 Task: Explore Airbnb accommodation in Karakulâ, Uzbekistan from 3rd November, 2023 to 9th November, 2023 for 2 adults.1  bedroom having 1 bed and 1 bathroom. Property type can be hotel. Look for 3 properties as per requirement.
Action: Mouse pressed left at (435, 98)
Screenshot: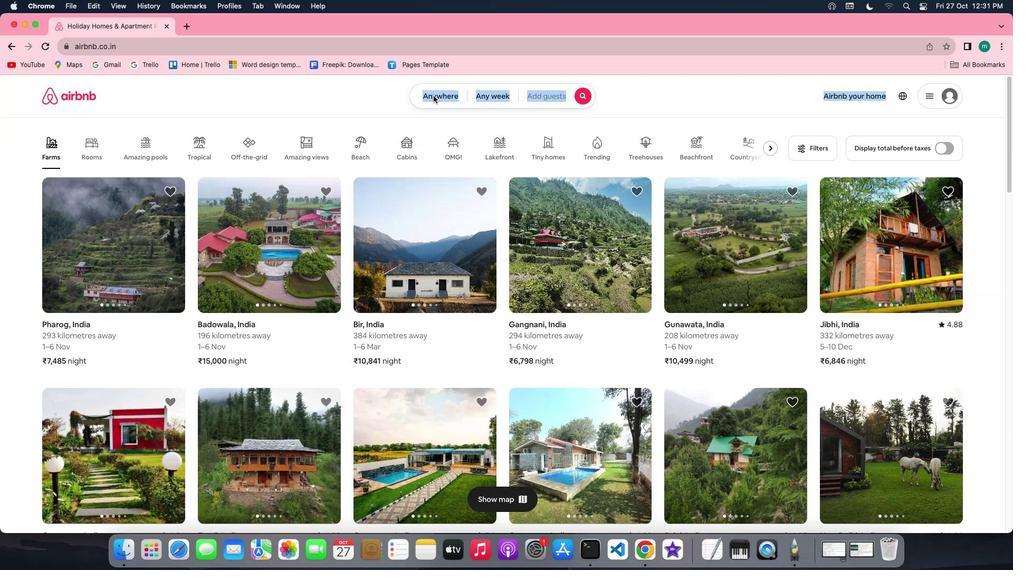 
Action: Mouse pressed left at (435, 98)
Screenshot: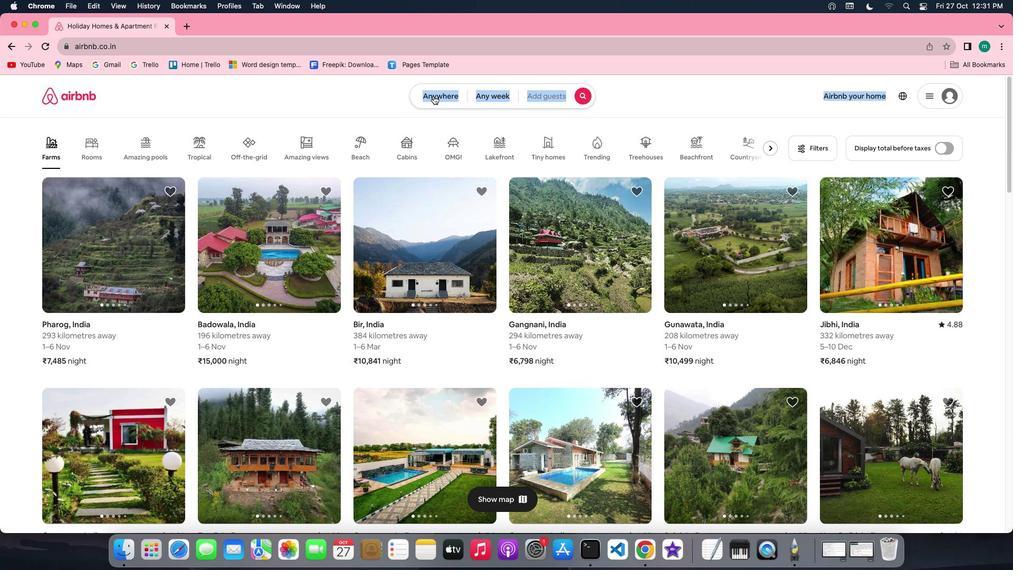 
Action: Mouse moved to (381, 134)
Screenshot: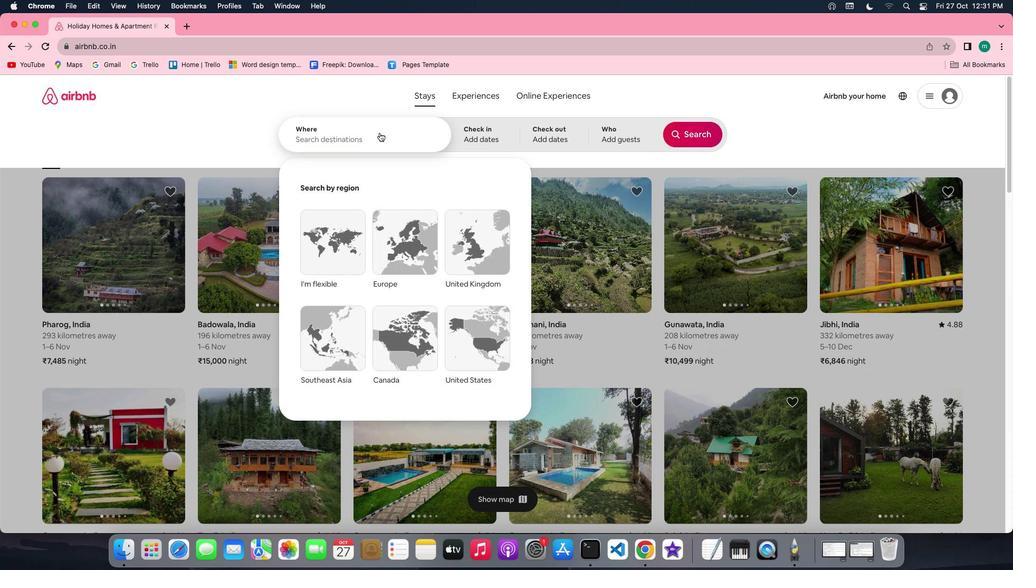 
Action: Key pressed Key.shift'J'Key.backspaceKey.shift'K''a''r''a''k''u''l'','Key.spaceKey.shift'U''z''b''e''k''i''s''t''a''n'
Screenshot: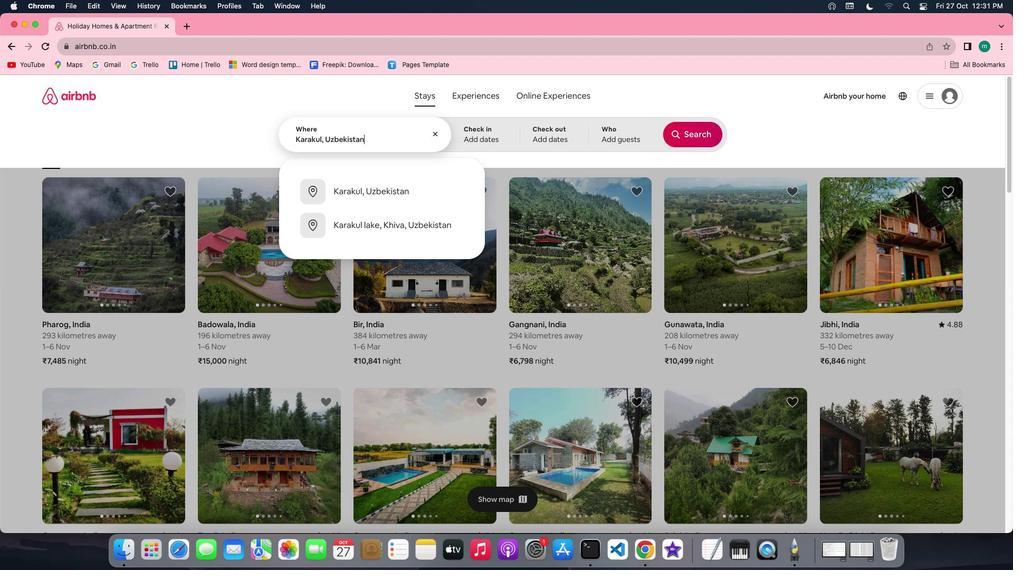 
Action: Mouse moved to (485, 132)
Screenshot: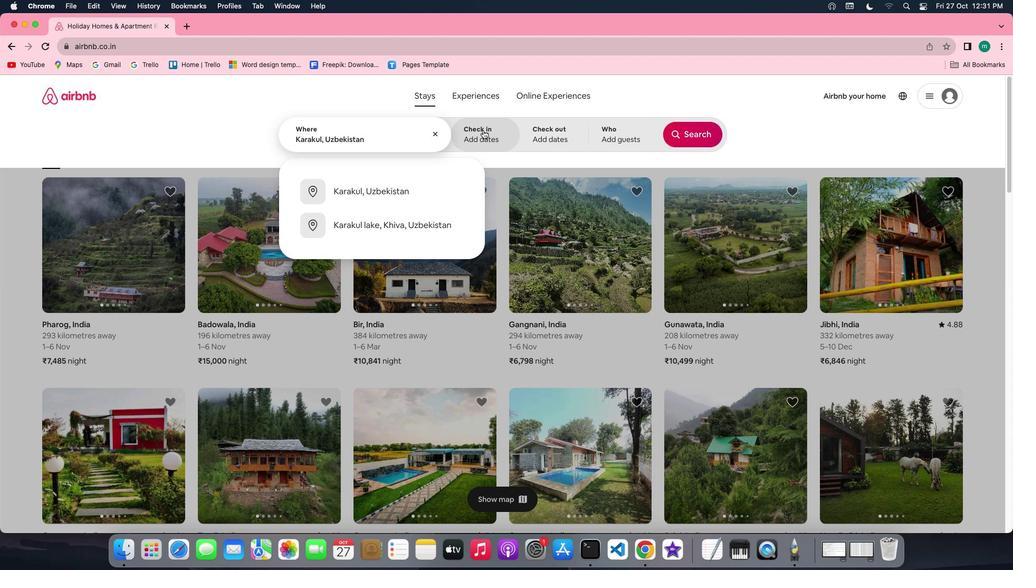 
Action: Mouse pressed left at (485, 132)
Screenshot: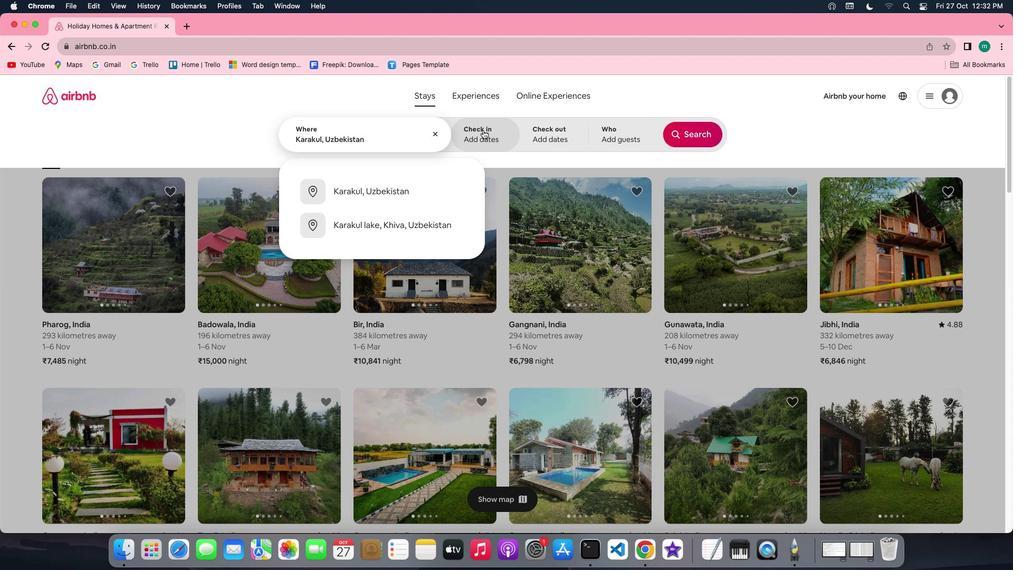
Action: Mouse moved to (655, 265)
Screenshot: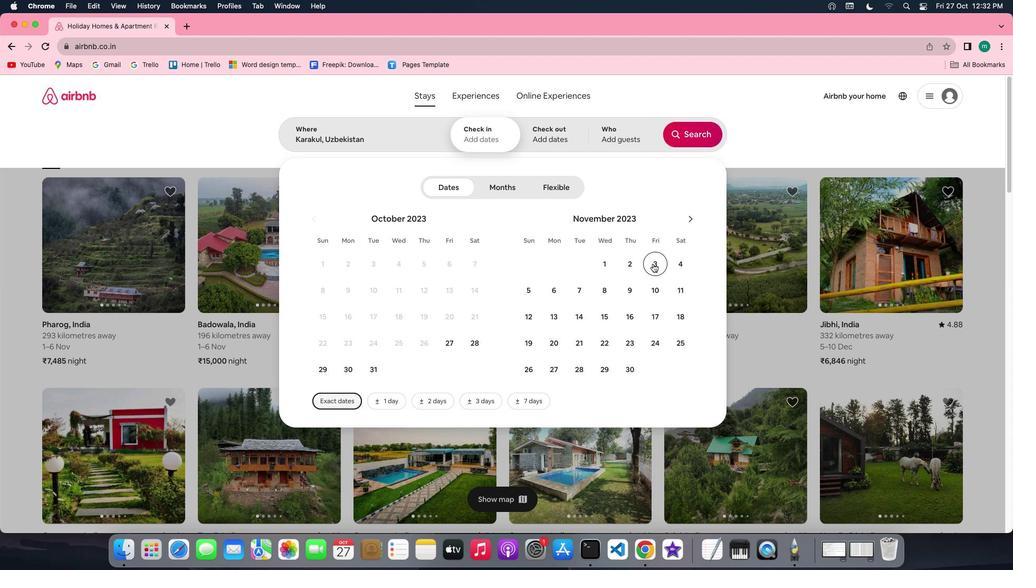 
Action: Mouse pressed left at (655, 265)
Screenshot: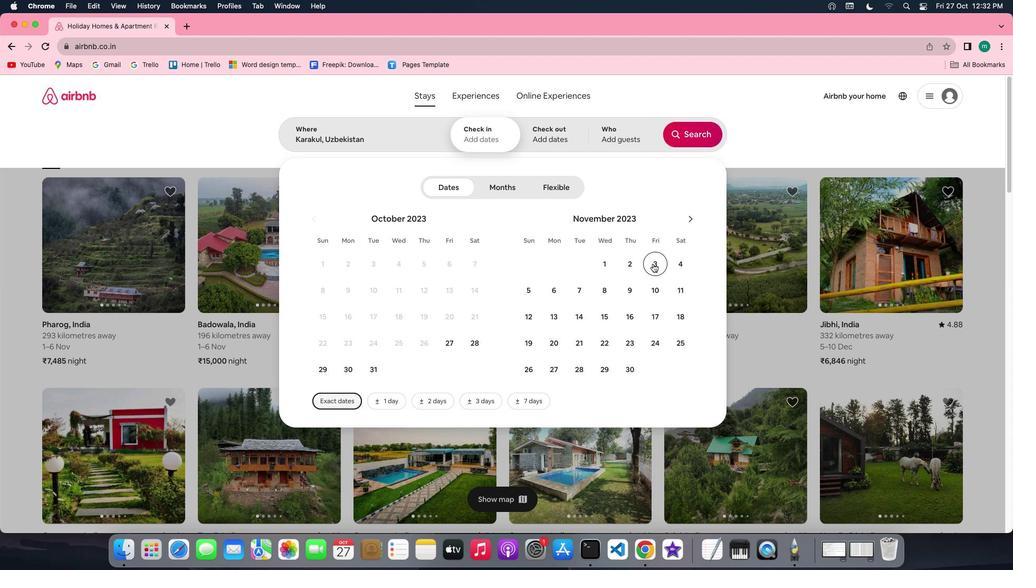 
Action: Mouse moved to (640, 294)
Screenshot: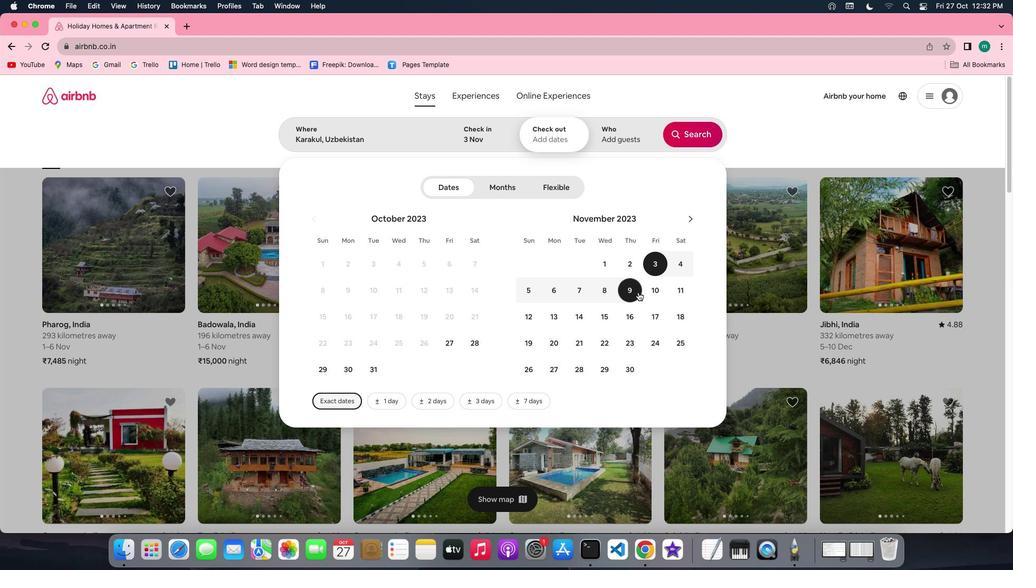 
Action: Mouse pressed left at (640, 294)
Screenshot: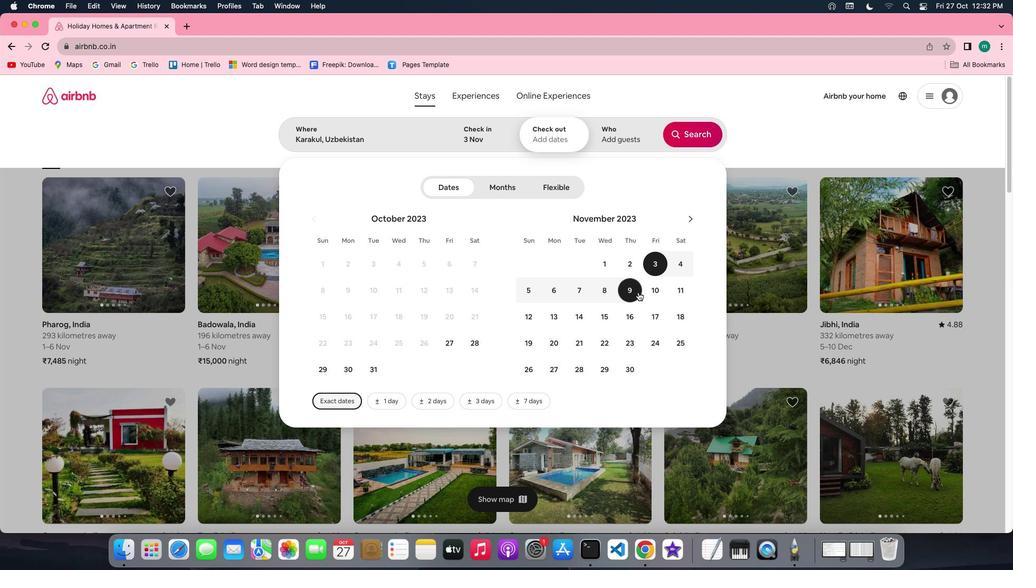 
Action: Mouse moved to (639, 143)
Screenshot: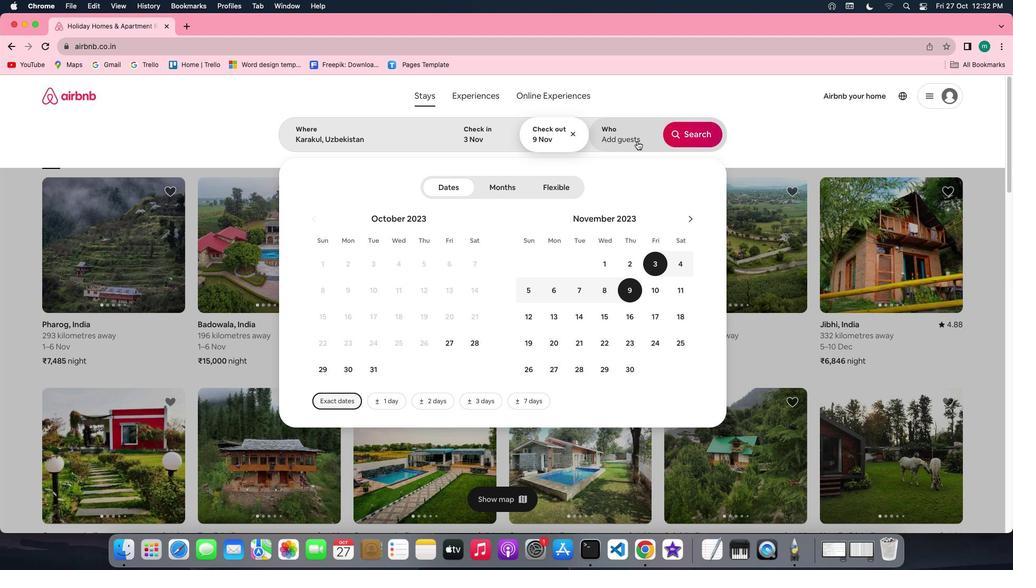 
Action: Mouse pressed left at (639, 143)
Screenshot: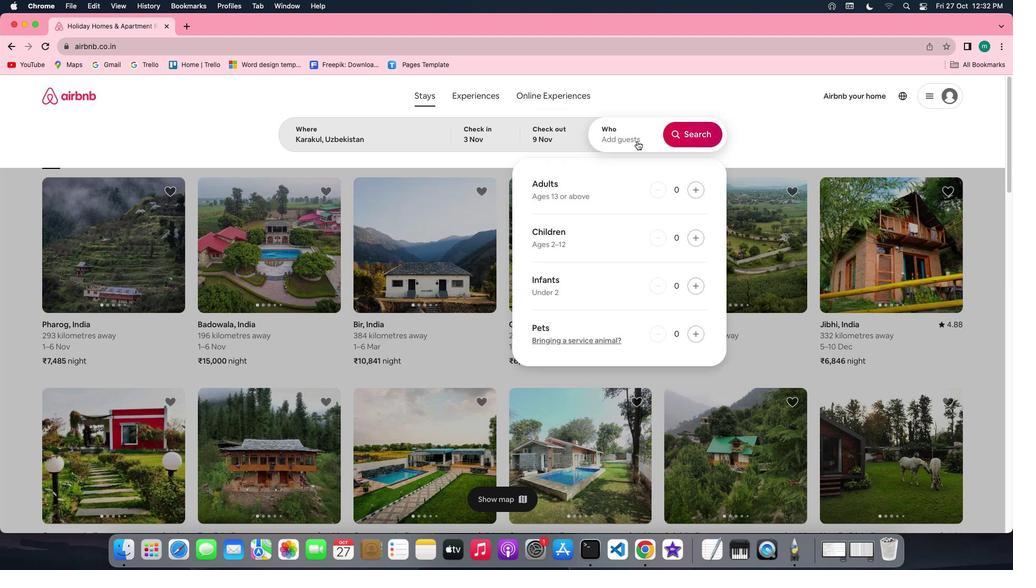 
Action: Mouse moved to (701, 196)
Screenshot: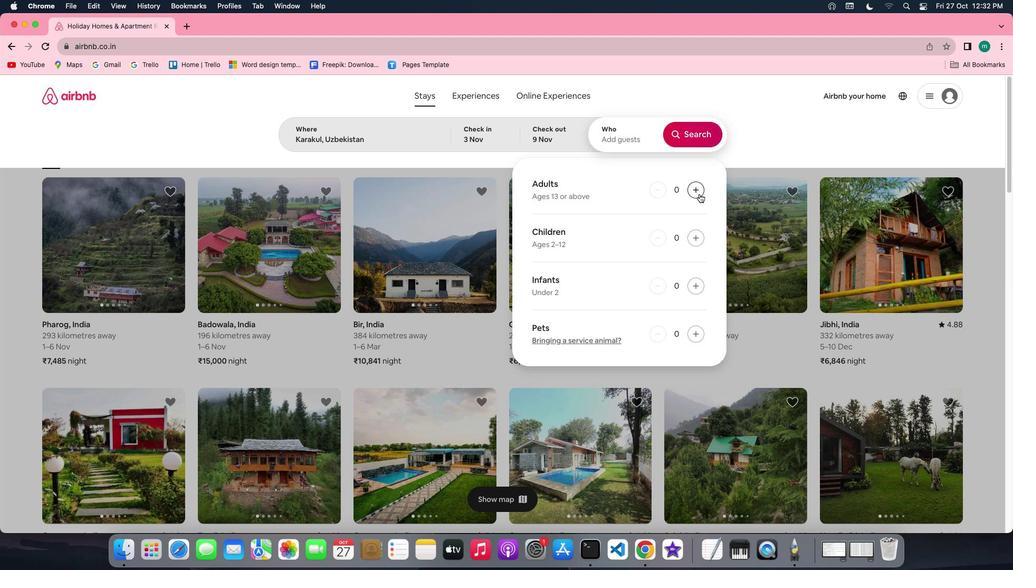 
Action: Mouse pressed left at (701, 196)
Screenshot: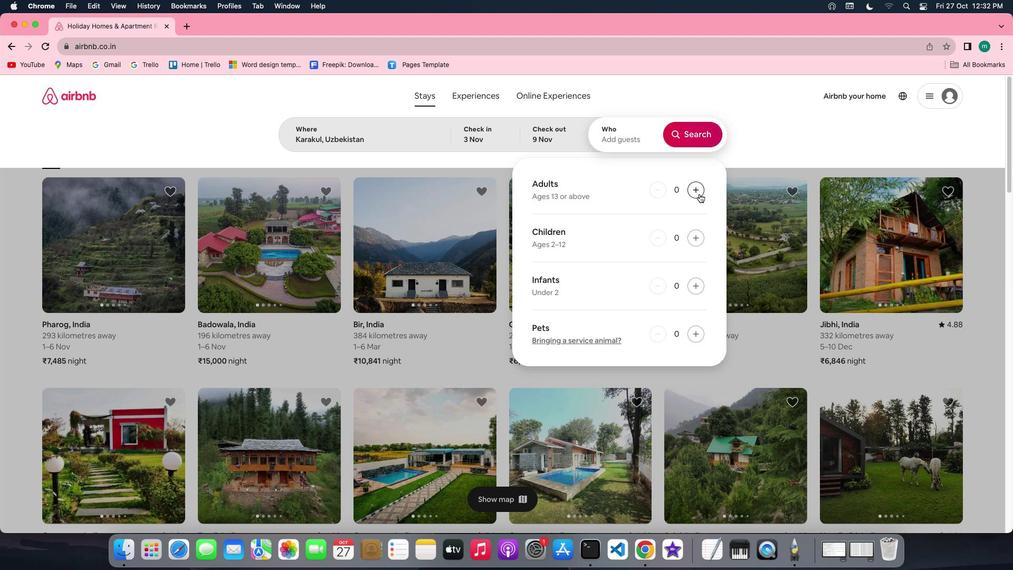 
Action: Mouse pressed left at (701, 196)
Screenshot: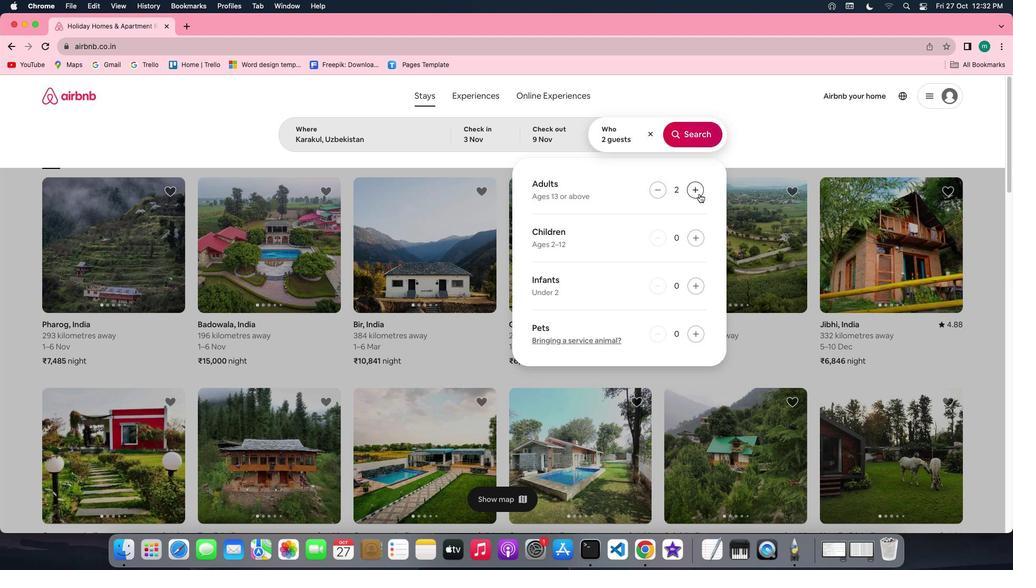 
Action: Mouse moved to (704, 127)
Screenshot: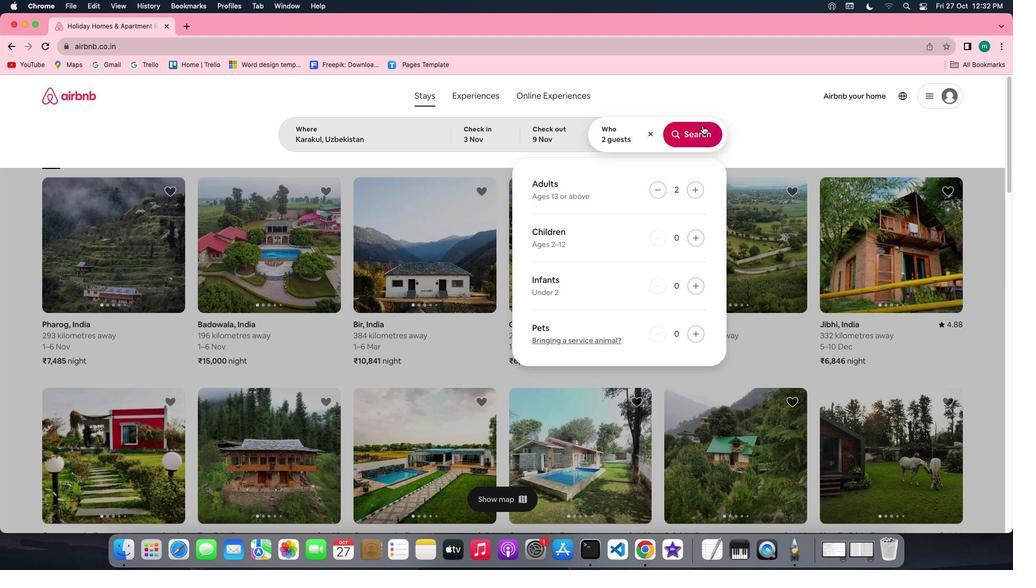 
Action: Mouse pressed left at (704, 127)
Screenshot: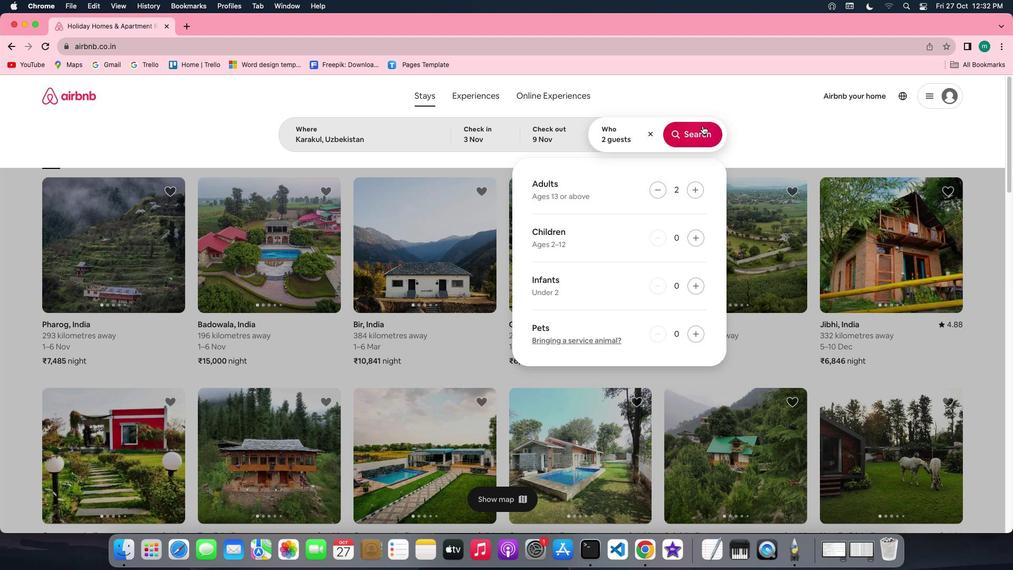 
Action: Mouse moved to (847, 134)
Screenshot: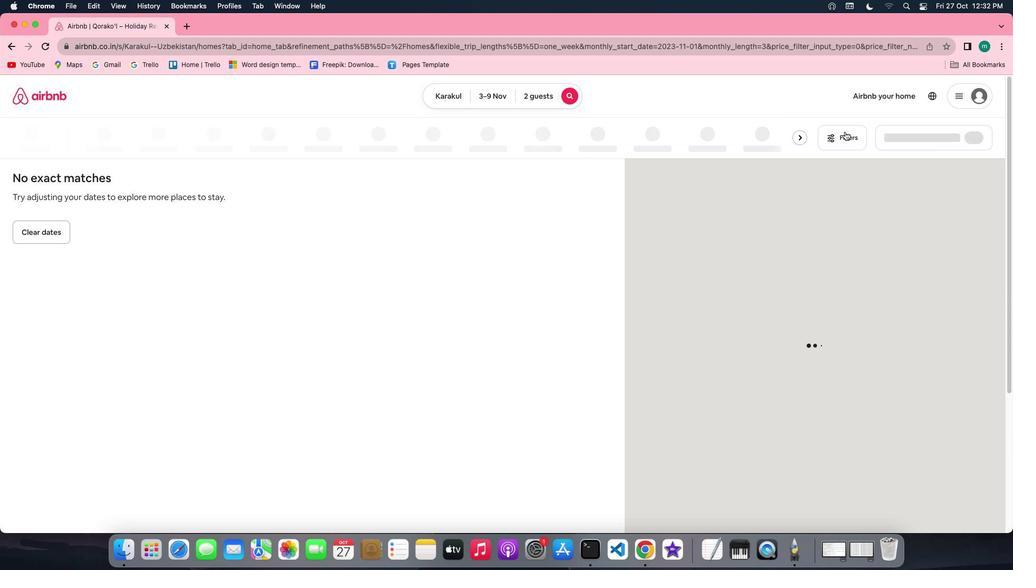 
Action: Mouse pressed left at (847, 134)
Screenshot: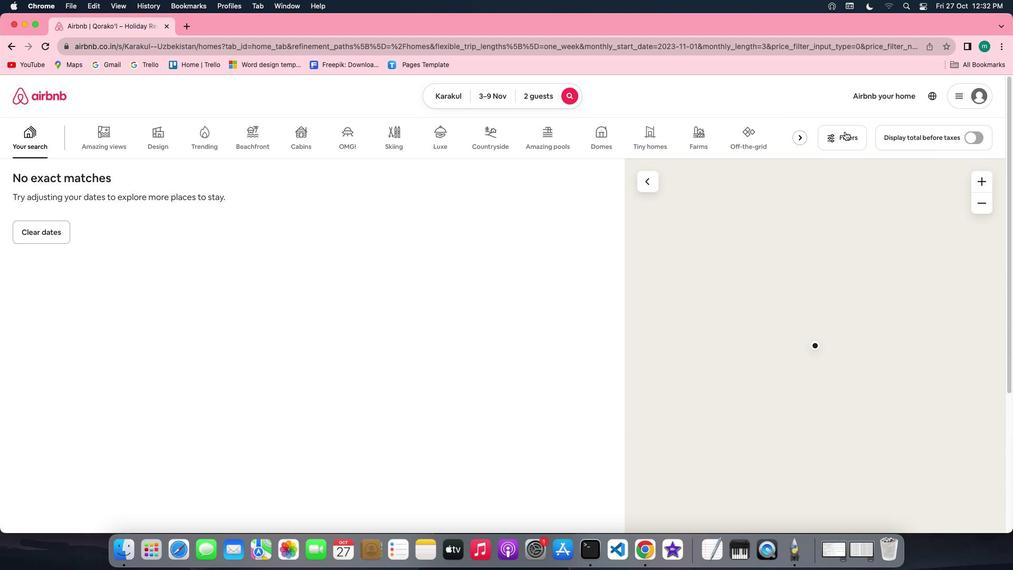 
Action: Mouse moved to (578, 300)
Screenshot: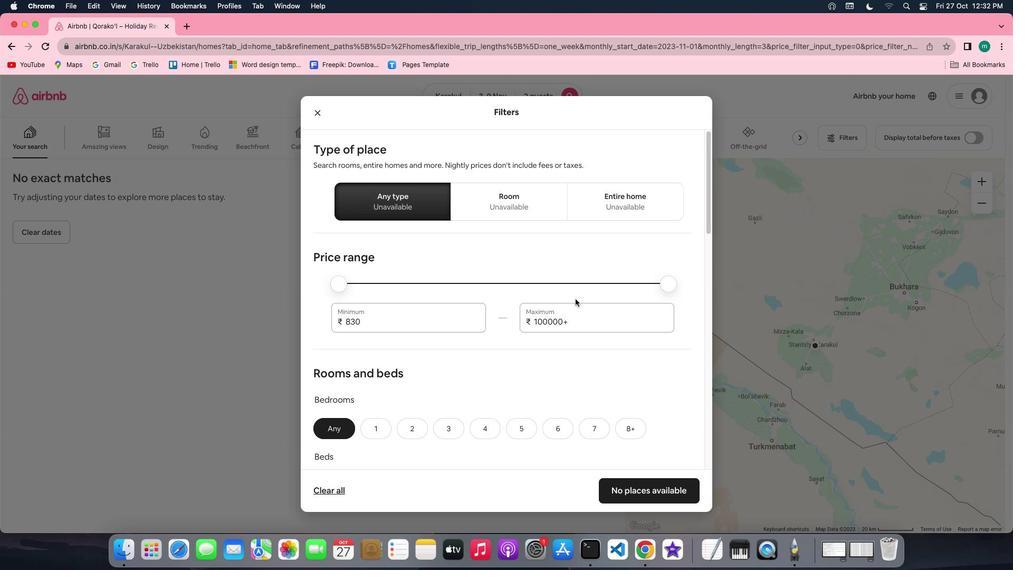 
Action: Mouse scrolled (578, 300) with delta (2, 1)
Screenshot: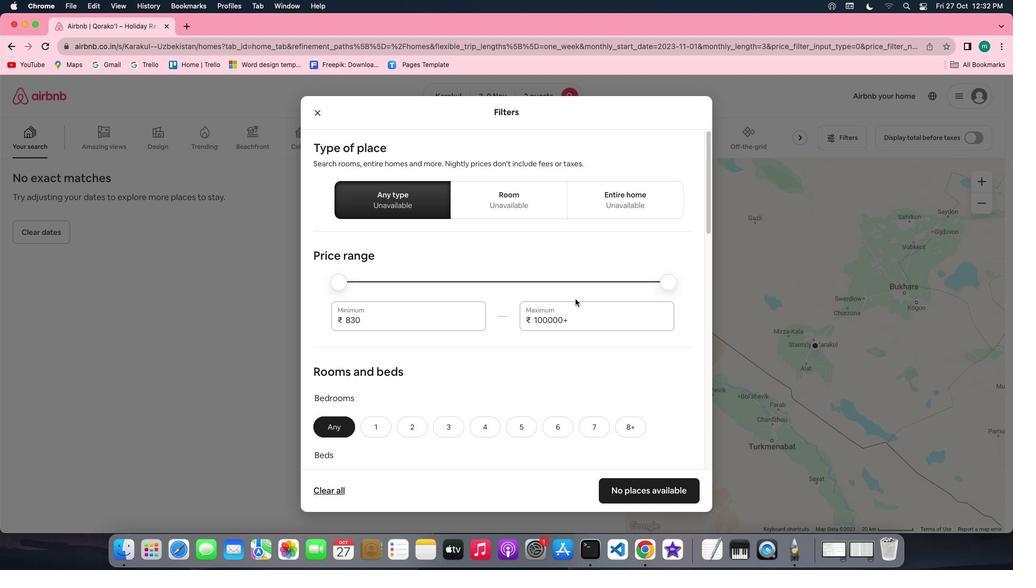 
Action: Mouse scrolled (578, 300) with delta (2, 1)
Screenshot: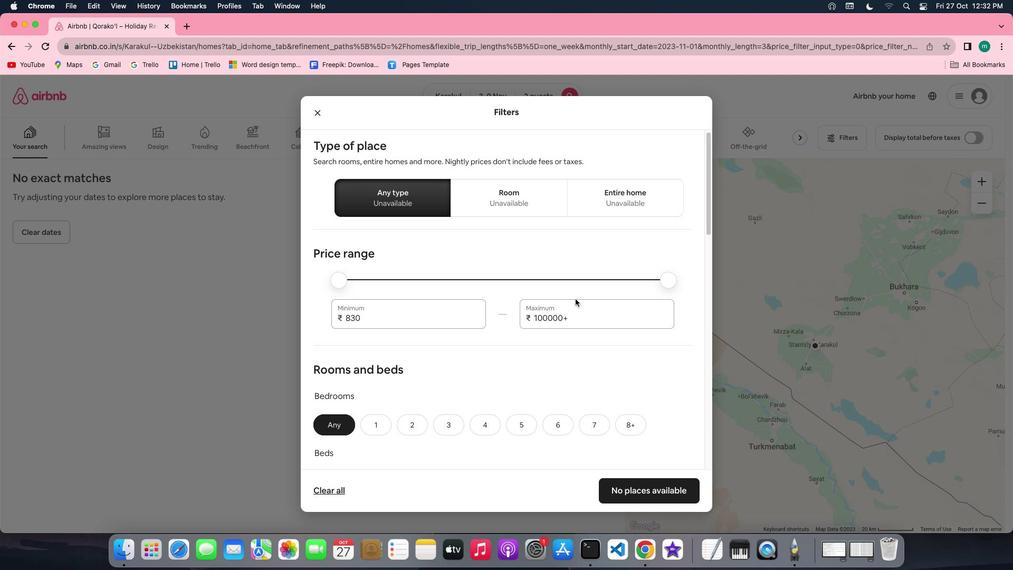 
Action: Mouse scrolled (578, 300) with delta (2, 1)
Screenshot: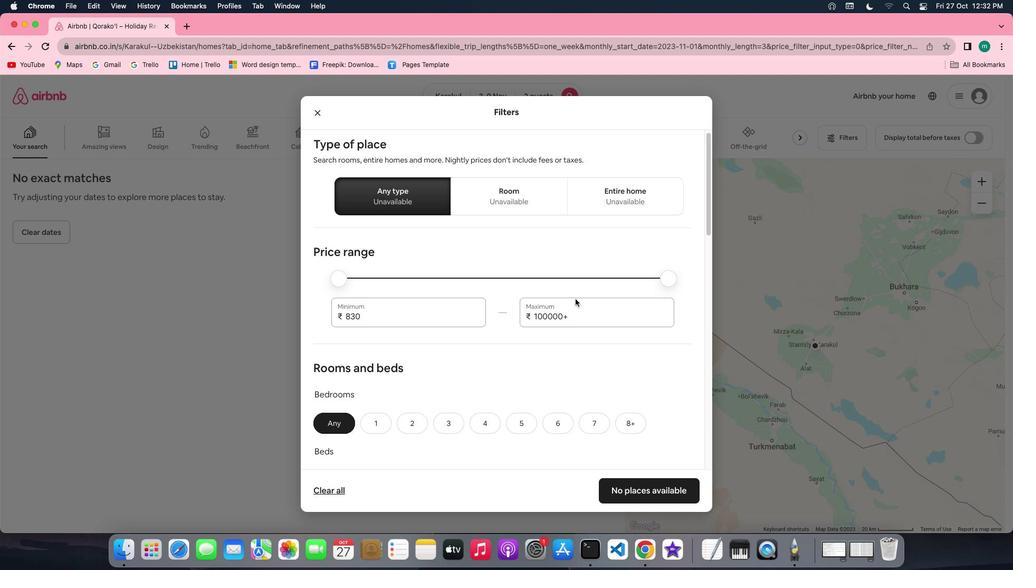 
Action: Mouse scrolled (578, 300) with delta (2, 1)
Screenshot: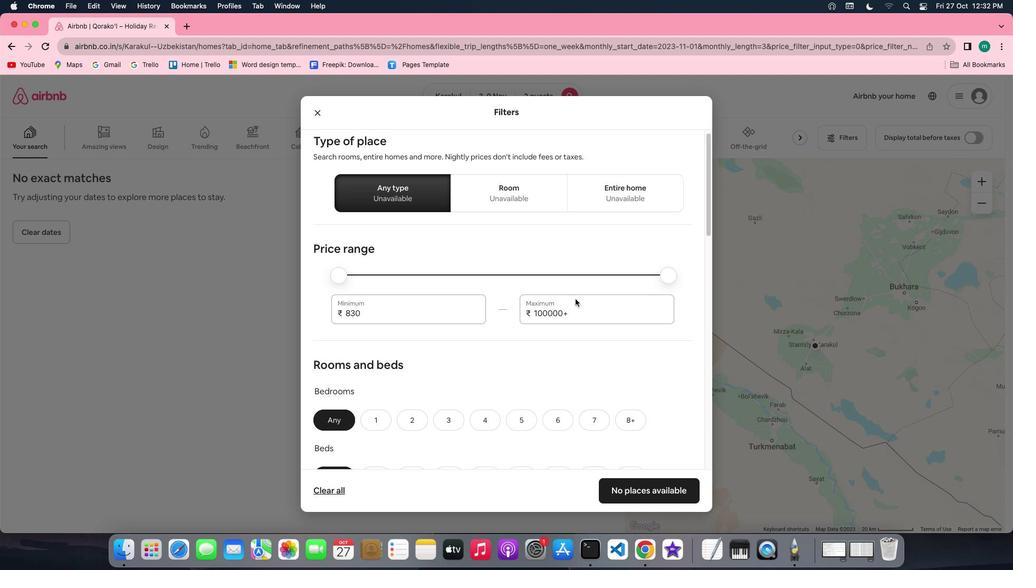 
Action: Mouse scrolled (578, 300) with delta (2, 1)
Screenshot: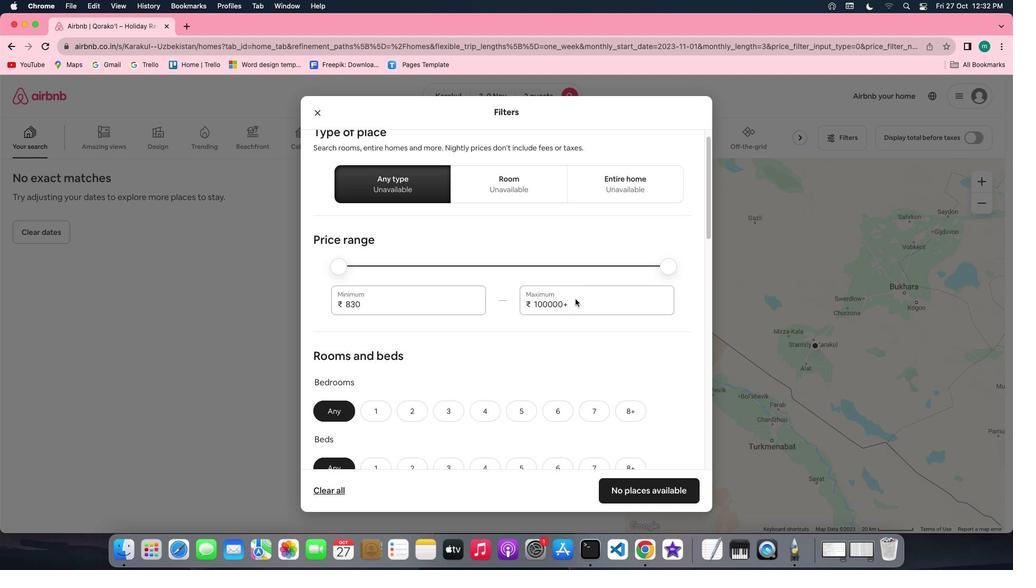 
Action: Mouse scrolled (578, 300) with delta (2, 1)
Screenshot: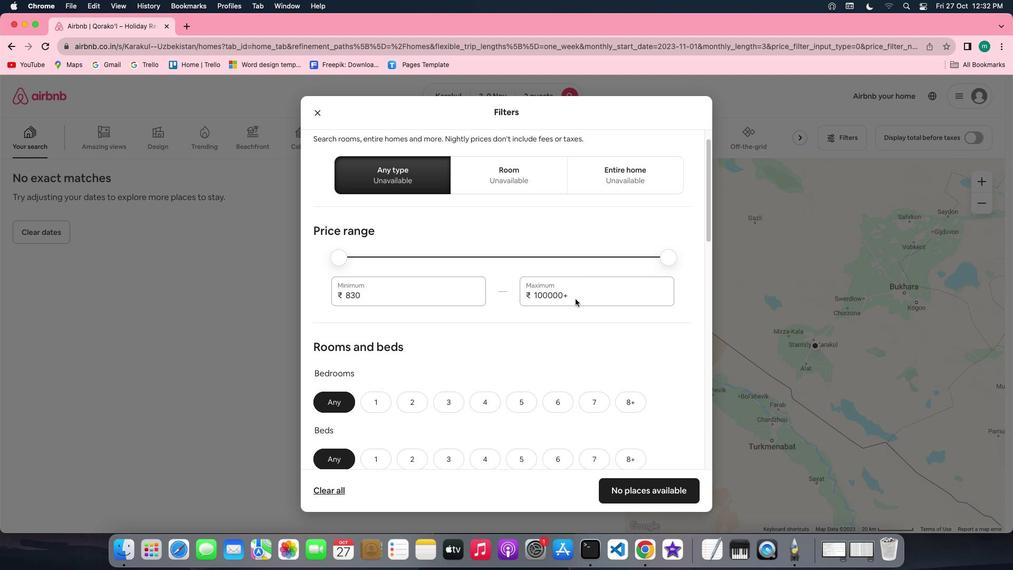 
Action: Mouse scrolled (578, 300) with delta (2, 1)
Screenshot: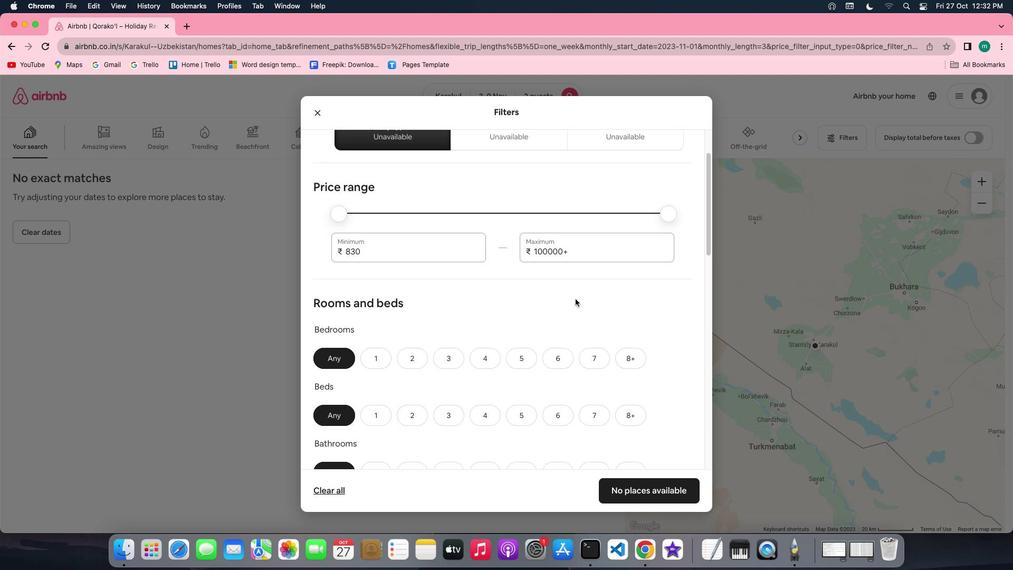 
Action: Mouse scrolled (578, 300) with delta (2, 0)
Screenshot: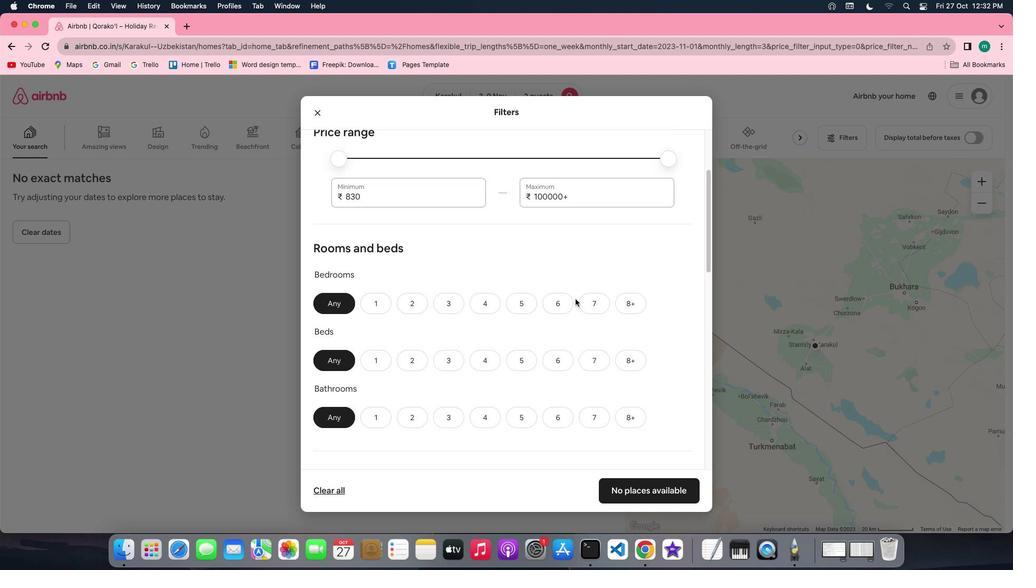
Action: Mouse moved to (371, 260)
Screenshot: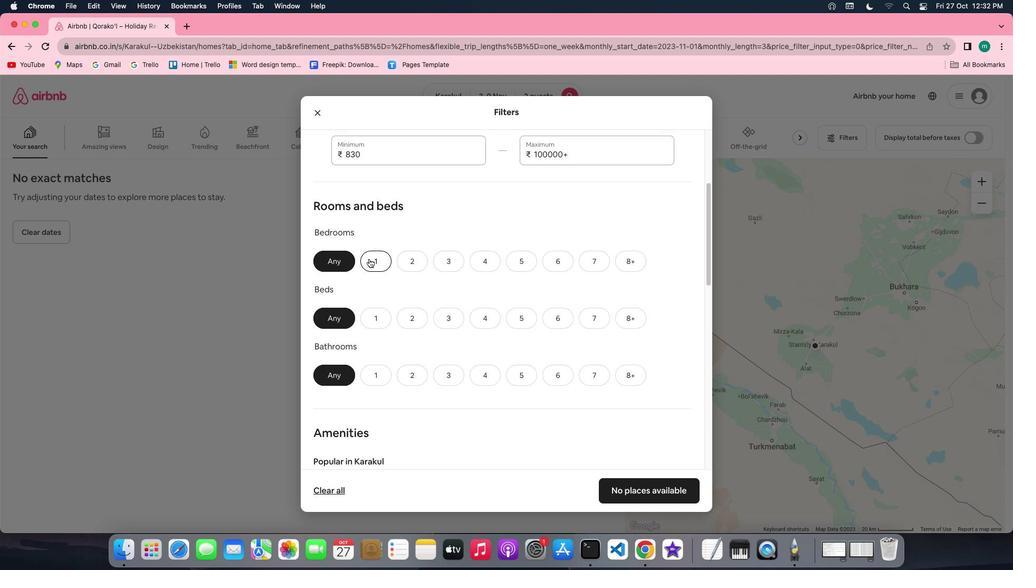 
Action: Mouse pressed left at (371, 260)
Screenshot: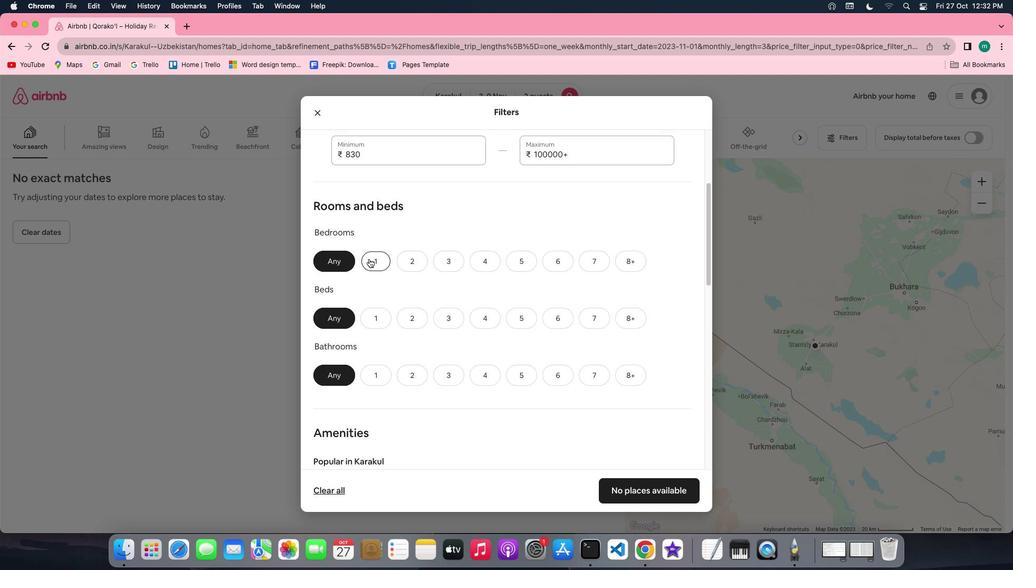 
Action: Mouse moved to (390, 328)
Screenshot: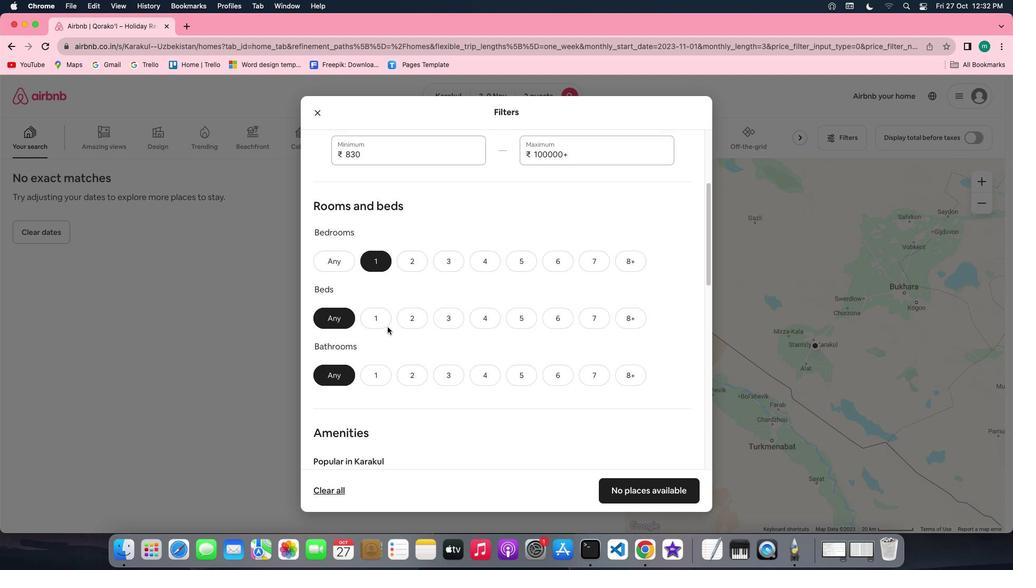 
Action: Mouse pressed left at (390, 328)
Screenshot: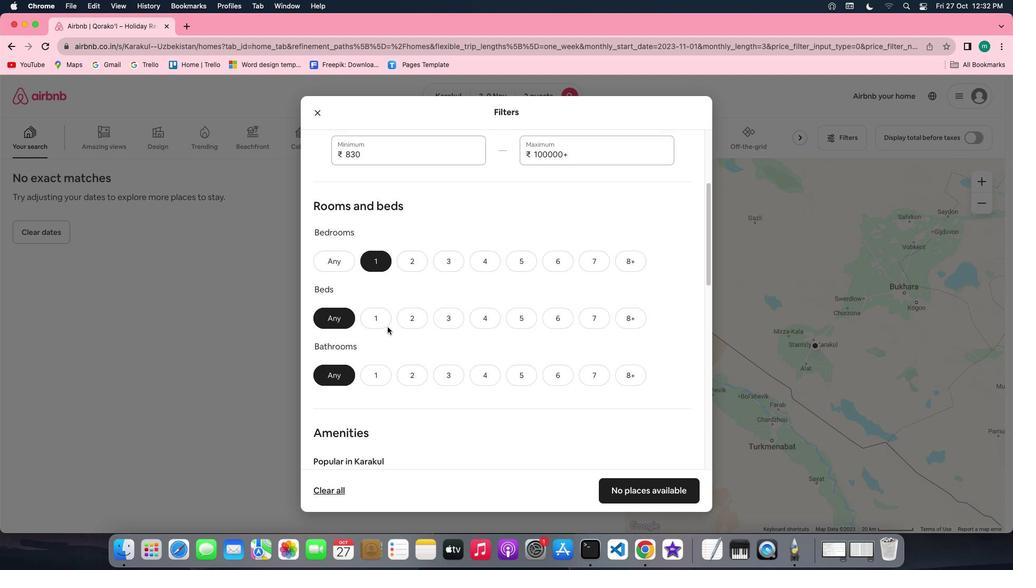 
Action: Mouse moved to (371, 308)
Screenshot: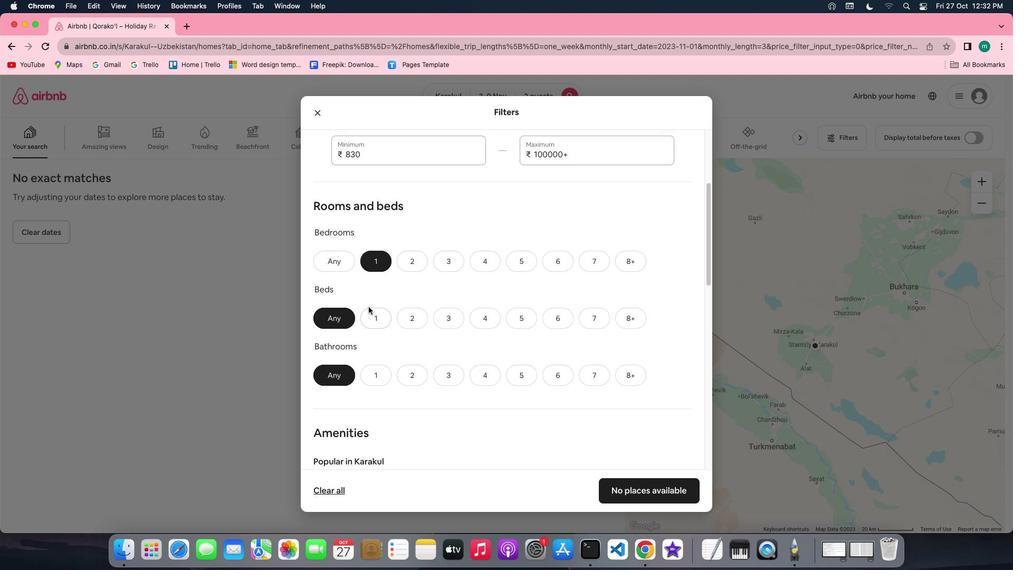 
Action: Mouse pressed left at (371, 308)
Screenshot: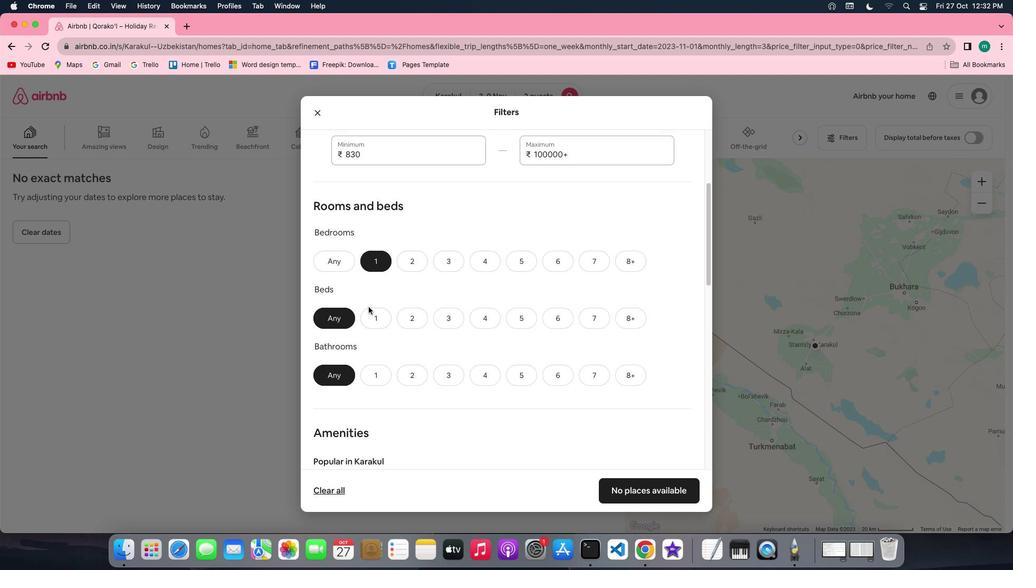 
Action: Mouse moved to (374, 314)
Screenshot: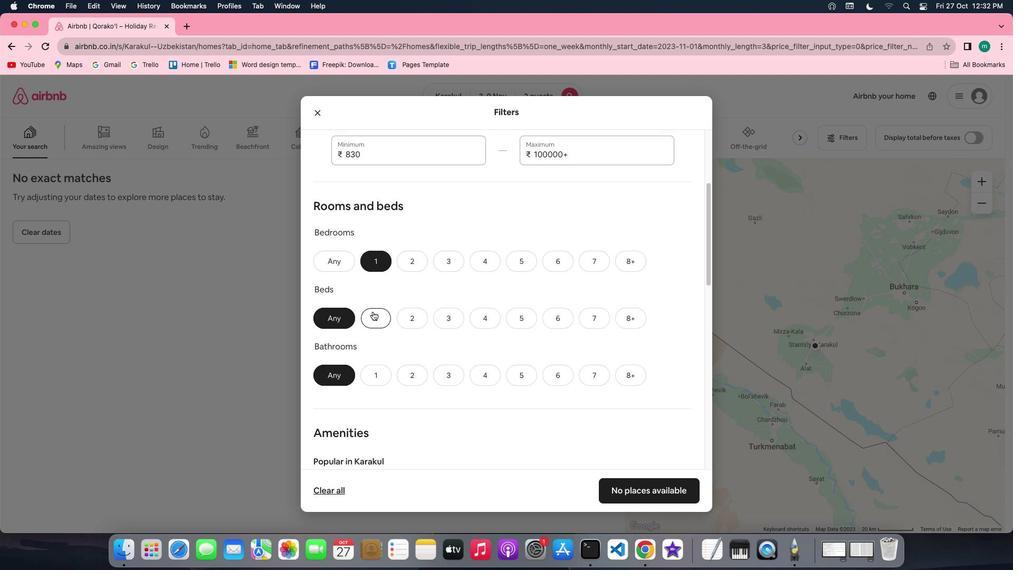 
Action: Mouse pressed left at (374, 314)
Screenshot: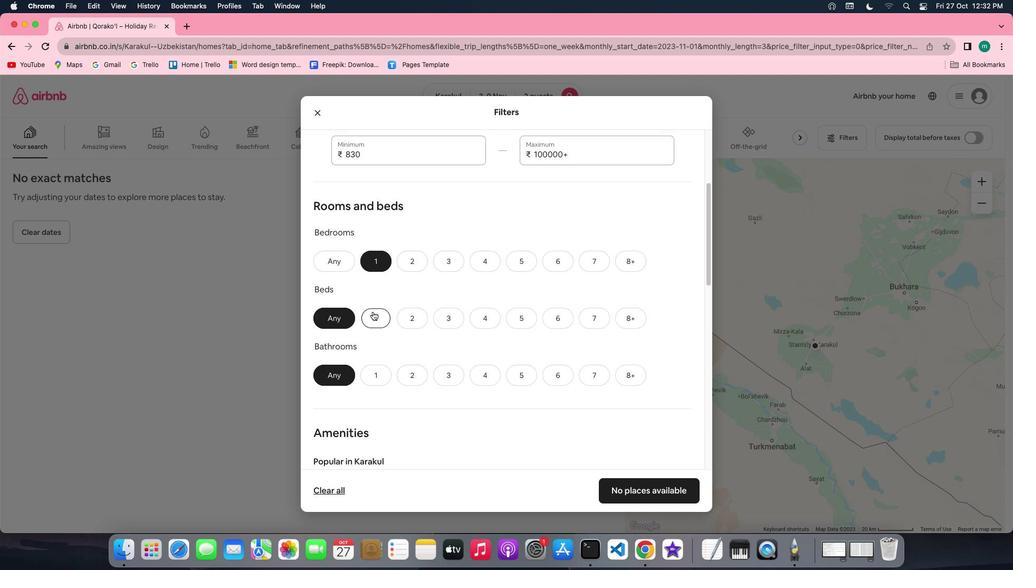 
Action: Mouse moved to (389, 373)
Screenshot: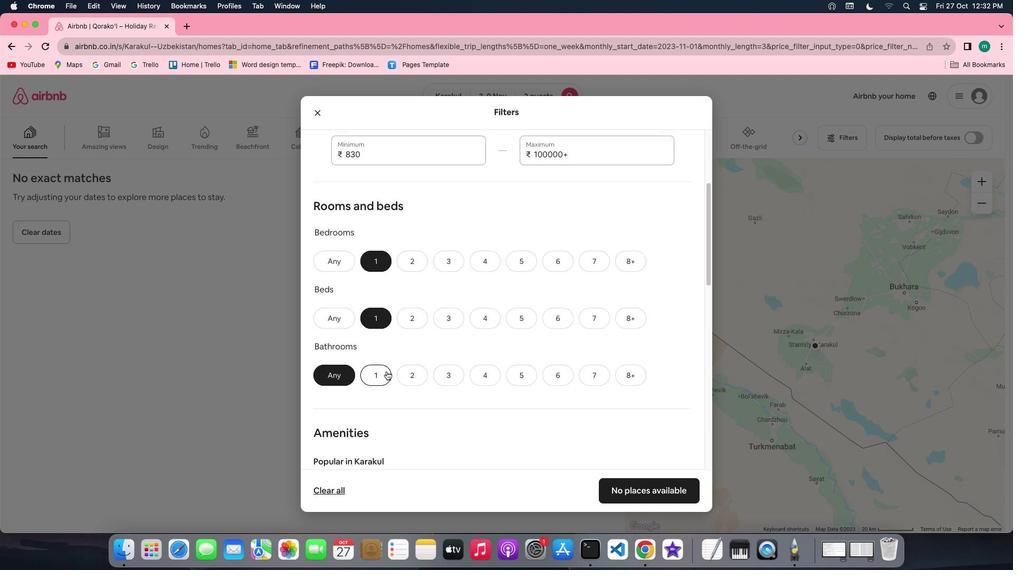 
Action: Mouse pressed left at (389, 373)
Screenshot: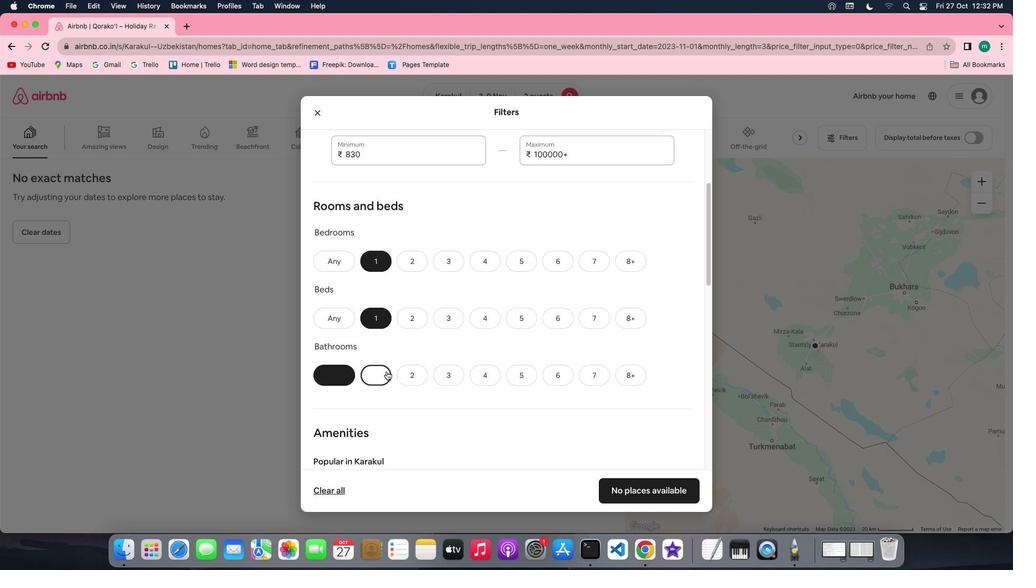 
Action: Mouse moved to (514, 338)
Screenshot: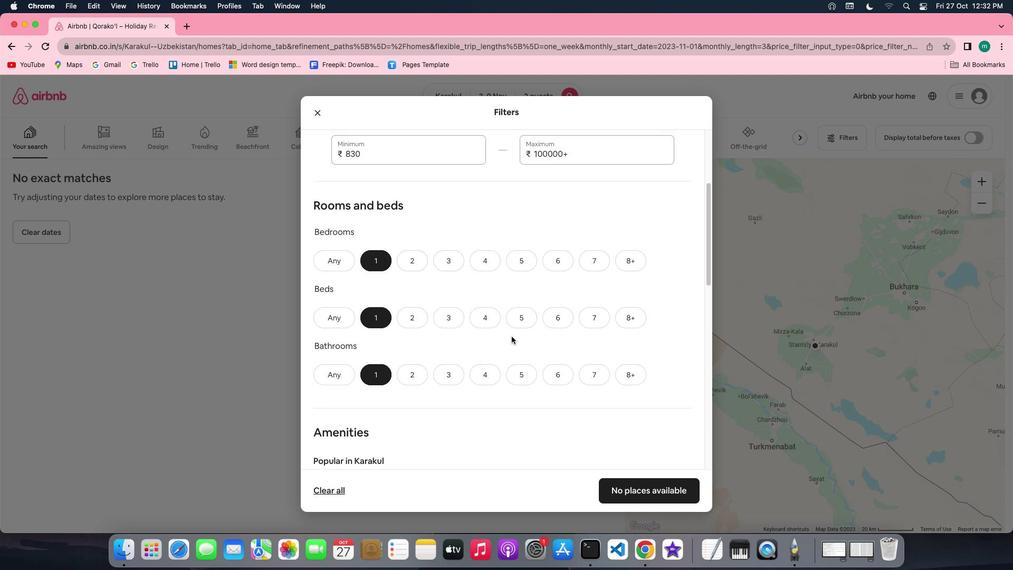 
Action: Mouse scrolled (514, 338) with delta (2, 1)
Screenshot: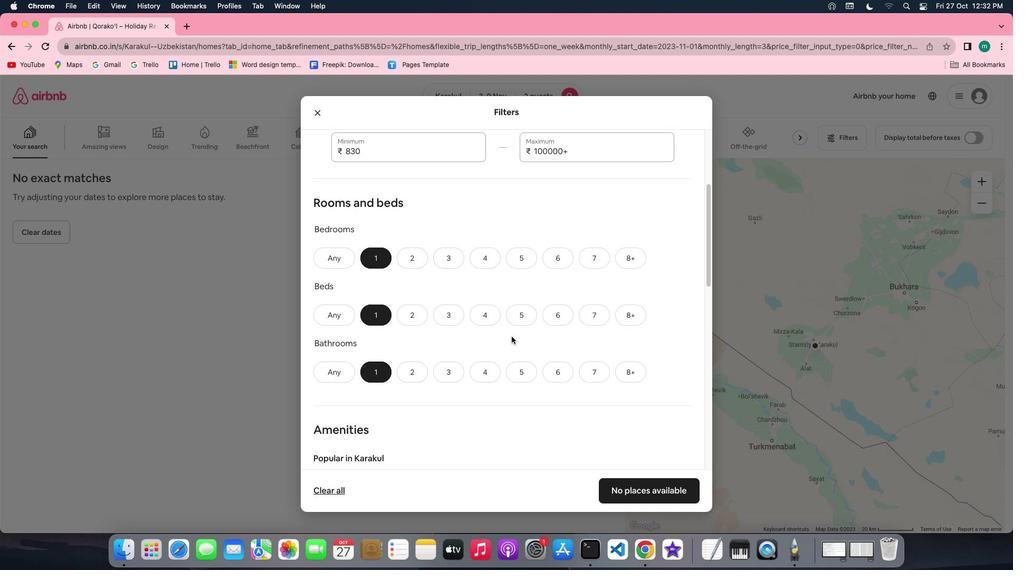 
Action: Mouse scrolled (514, 338) with delta (2, 1)
Screenshot: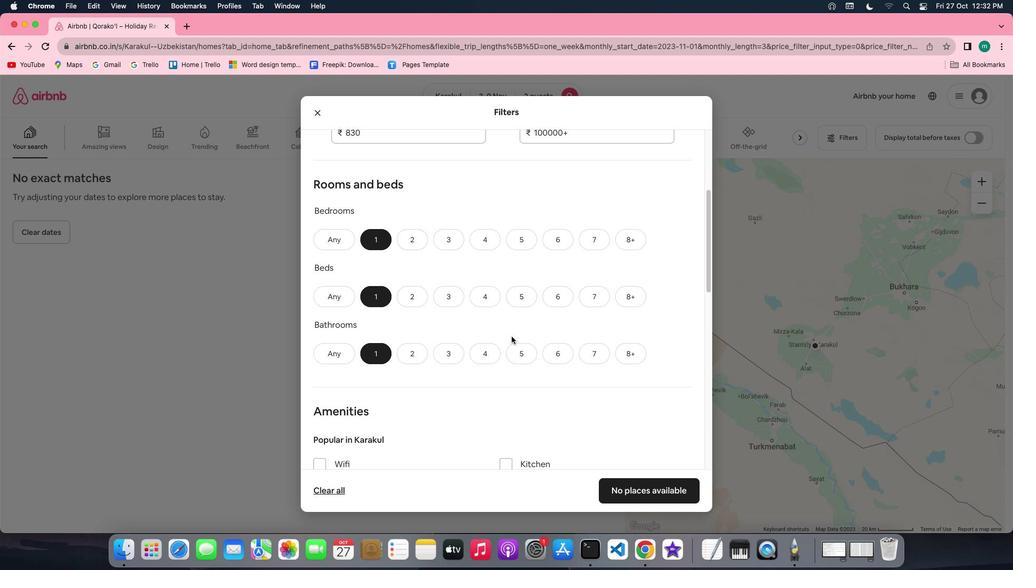 
Action: Mouse scrolled (514, 338) with delta (2, 1)
Screenshot: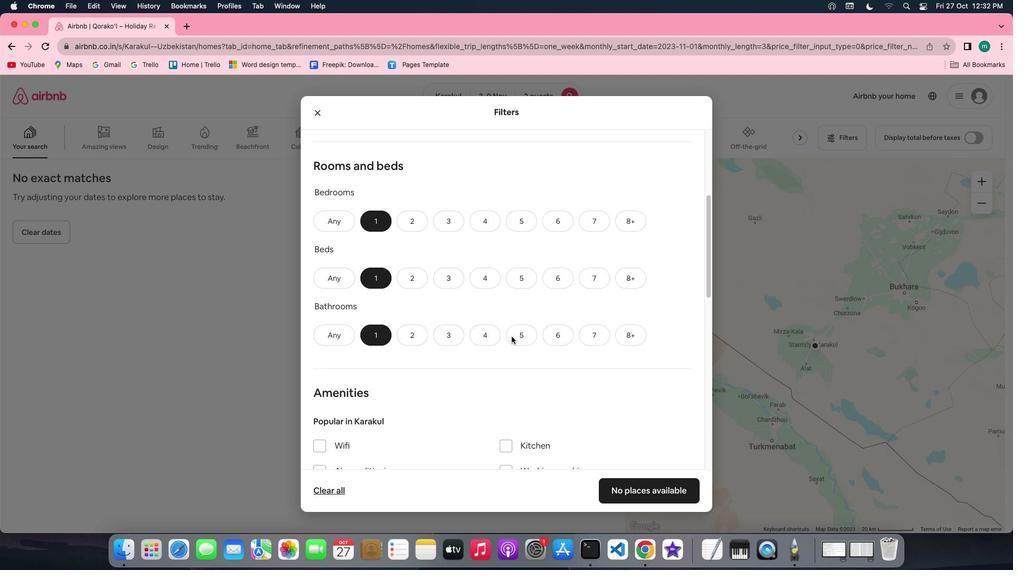 
Action: Mouse scrolled (514, 338) with delta (2, 0)
Screenshot: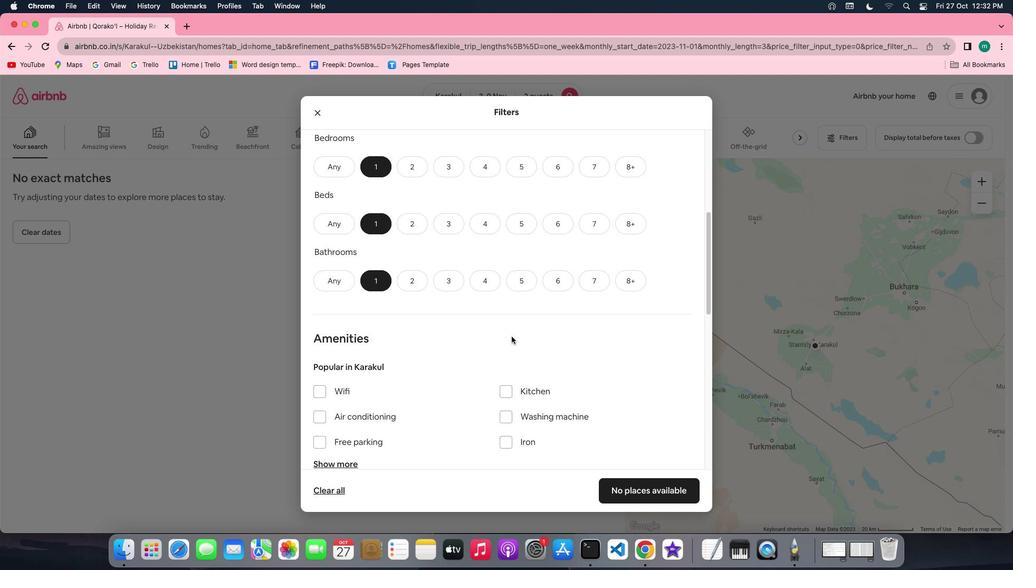 
Action: Mouse scrolled (514, 338) with delta (2, 1)
Screenshot: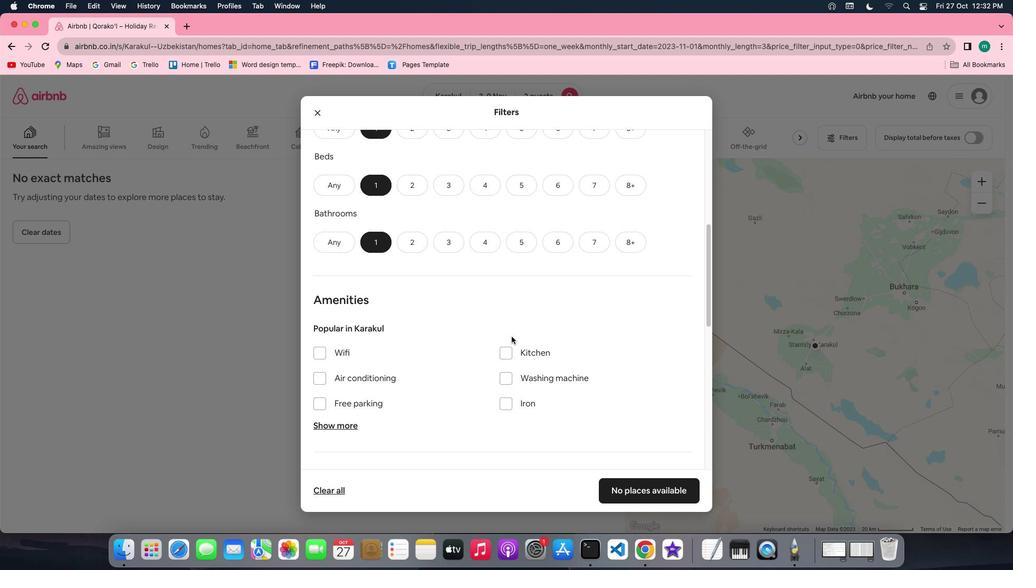 
Action: Mouse scrolled (514, 338) with delta (2, 1)
Screenshot: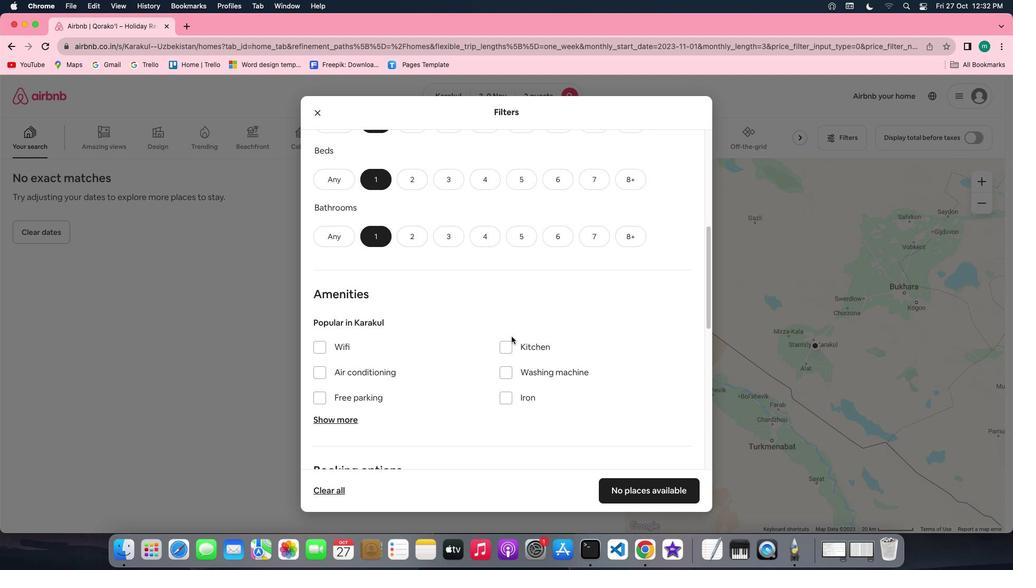 
Action: Mouse scrolled (514, 338) with delta (2, 1)
Screenshot: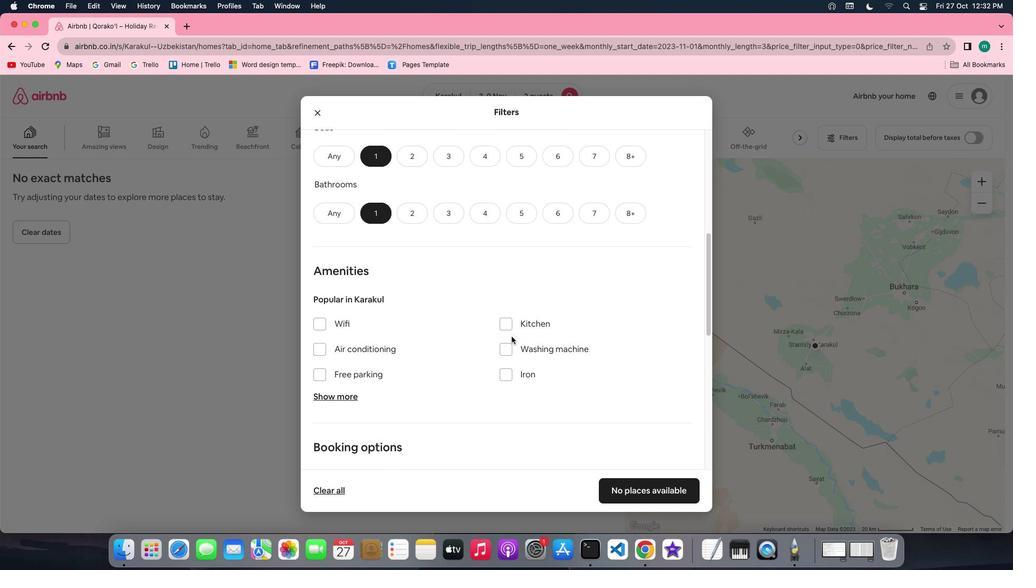 
Action: Mouse scrolled (514, 338) with delta (2, 1)
Screenshot: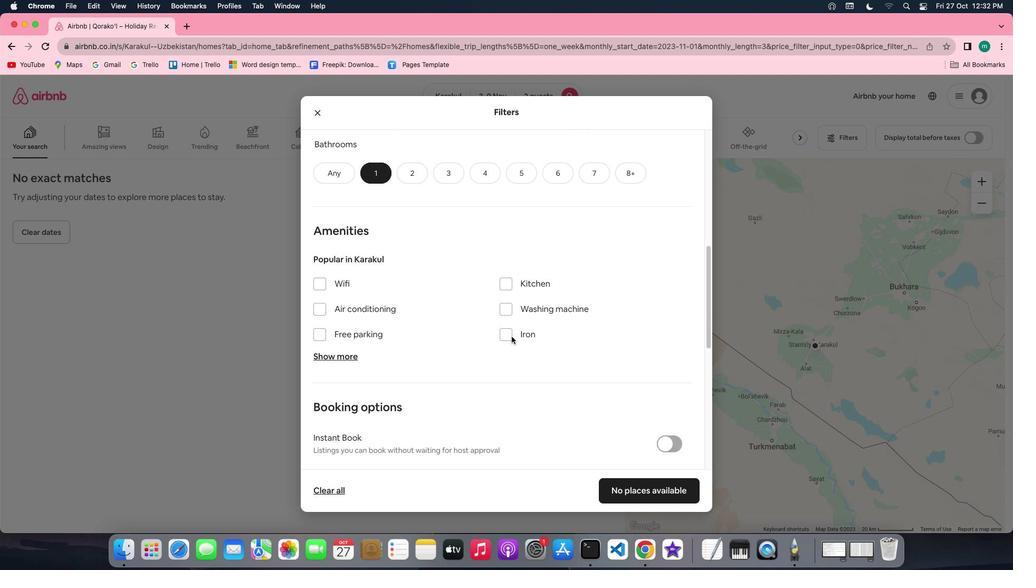 
Action: Mouse scrolled (514, 338) with delta (2, 1)
Screenshot: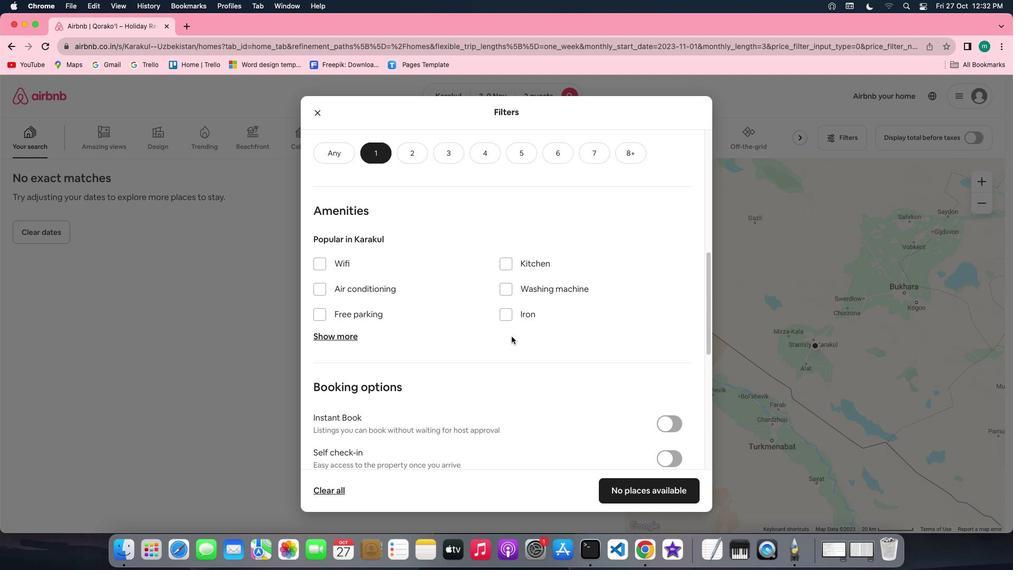 
Action: Mouse scrolled (514, 338) with delta (2, 1)
Screenshot: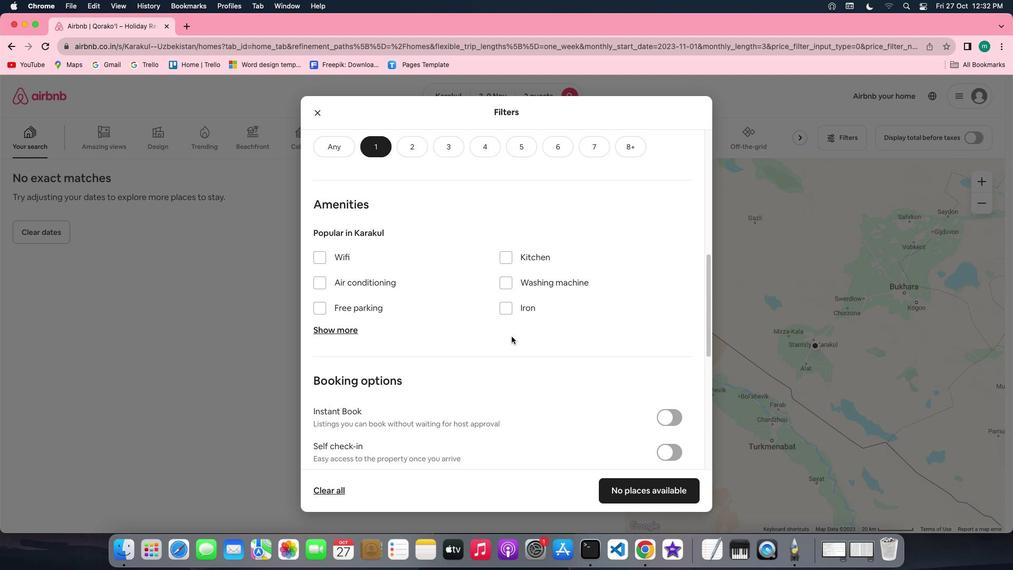 
Action: Mouse scrolled (514, 338) with delta (2, 1)
Screenshot: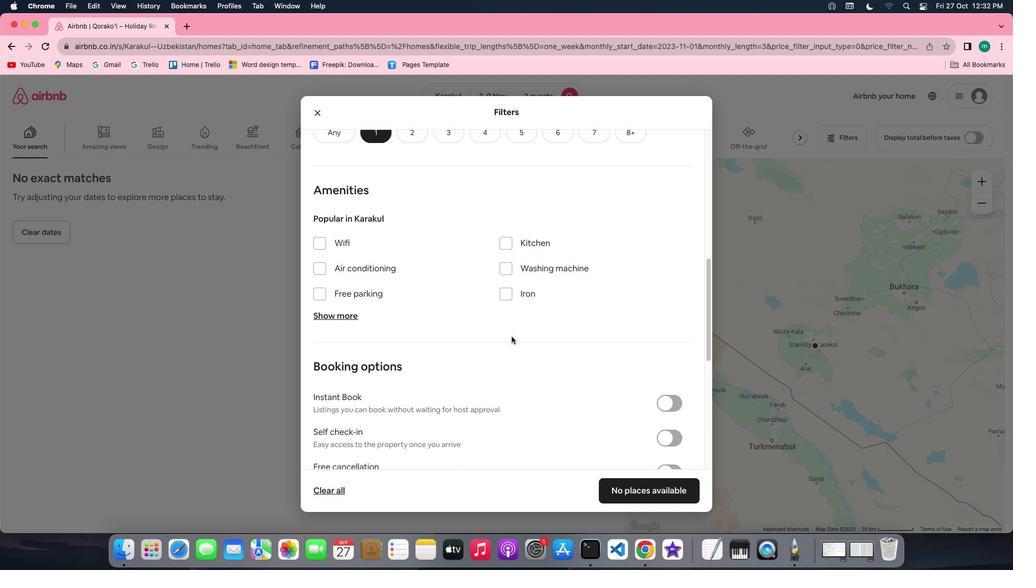 
Action: Mouse scrolled (514, 338) with delta (2, 1)
Screenshot: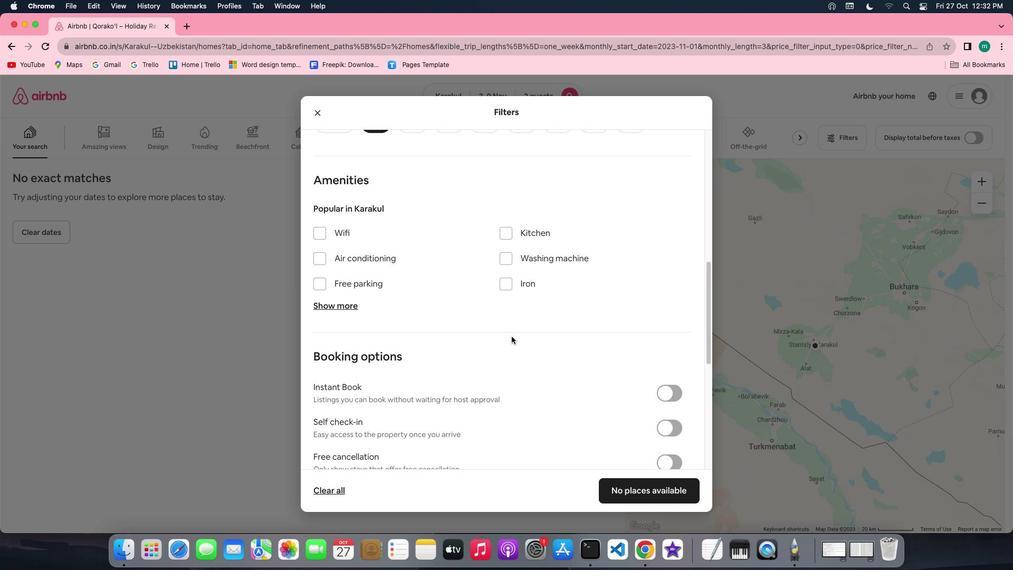 
Action: Mouse scrolled (514, 338) with delta (2, 1)
Screenshot: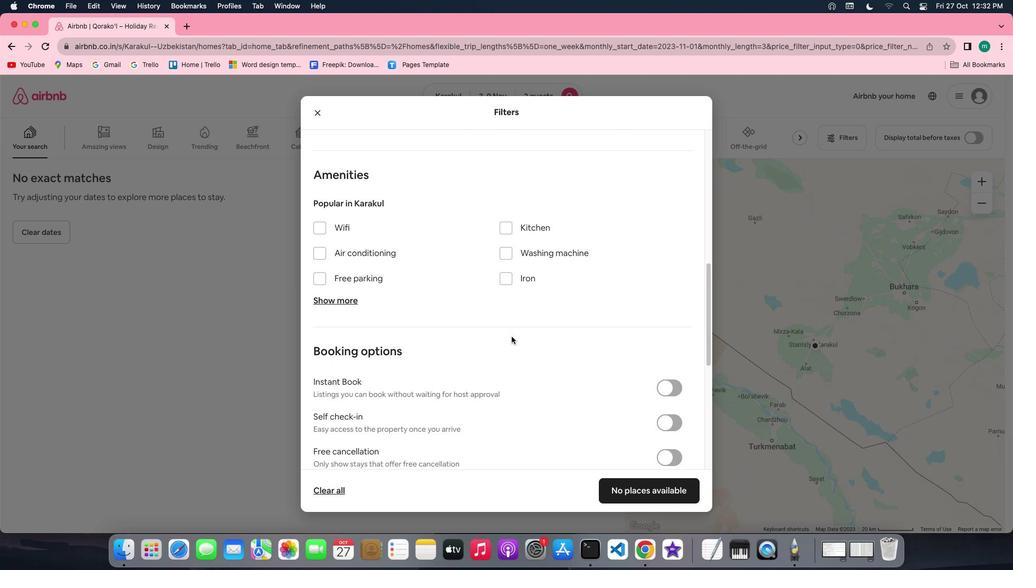 
Action: Mouse scrolled (514, 338) with delta (2, 1)
Screenshot: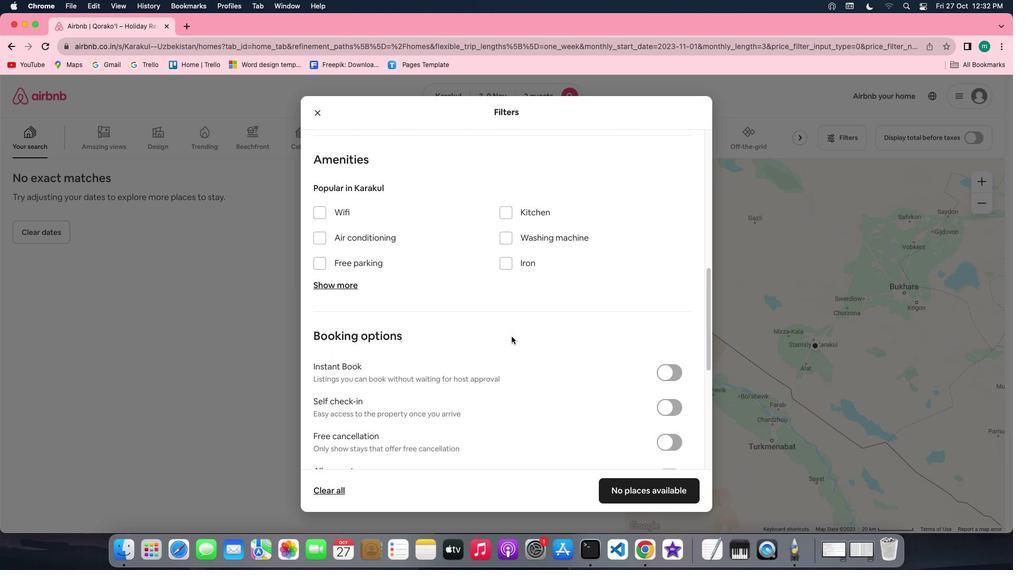 
Action: Mouse scrolled (514, 338) with delta (2, 1)
Screenshot: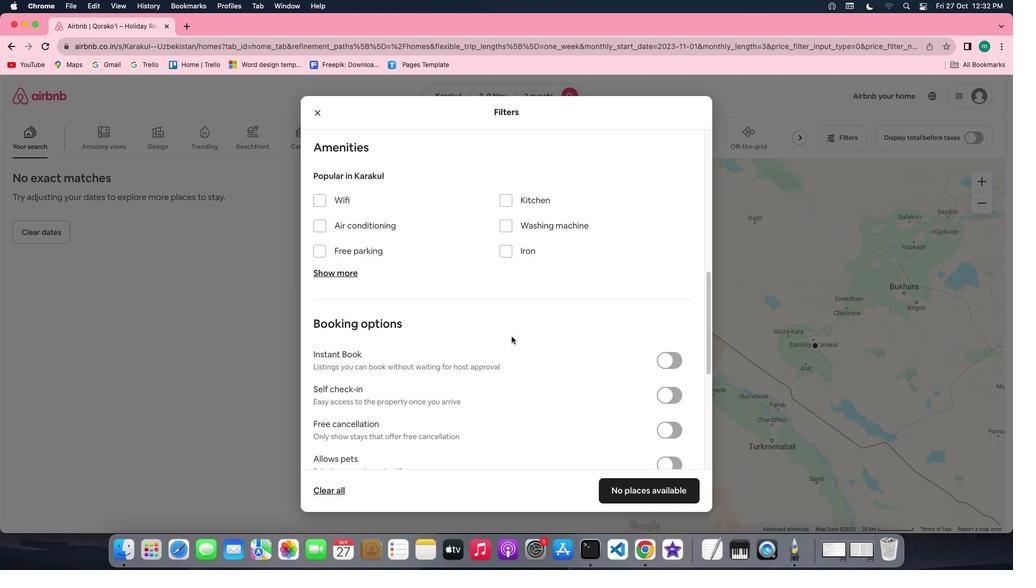 
Action: Mouse scrolled (514, 338) with delta (2, 1)
Screenshot: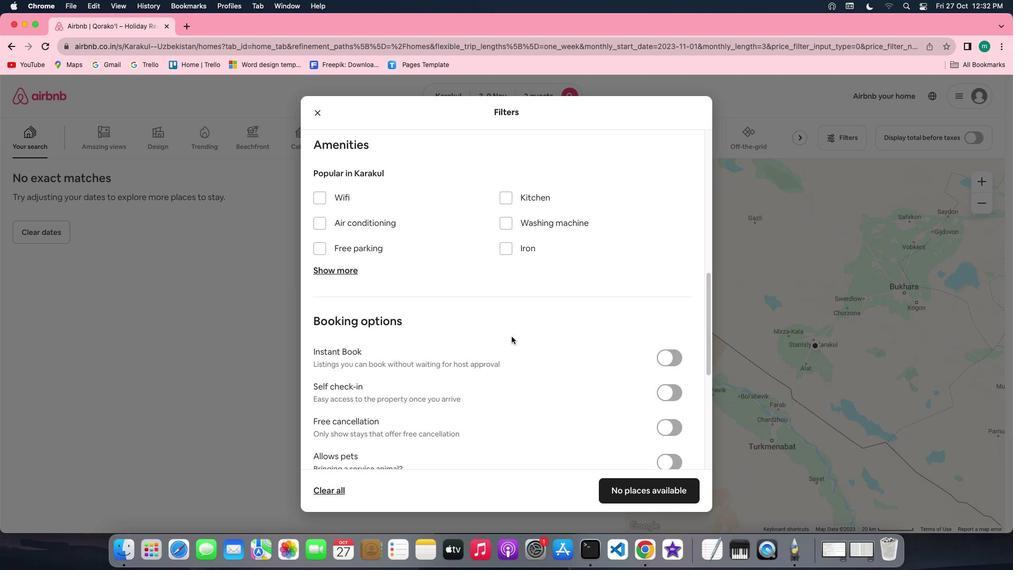 
Action: Mouse scrolled (514, 338) with delta (2, 1)
Screenshot: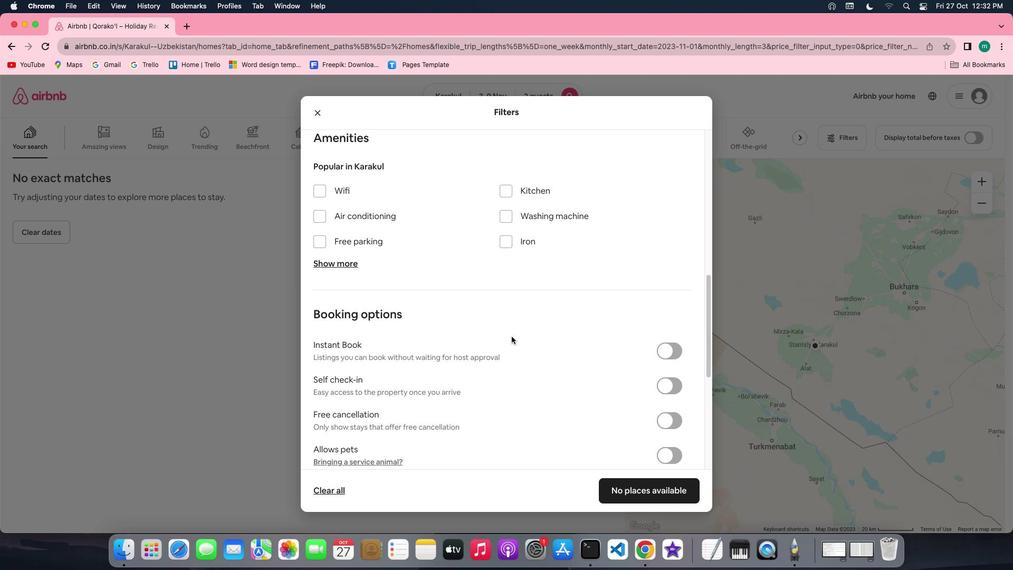 
Action: Mouse scrolled (514, 338) with delta (2, 1)
Screenshot: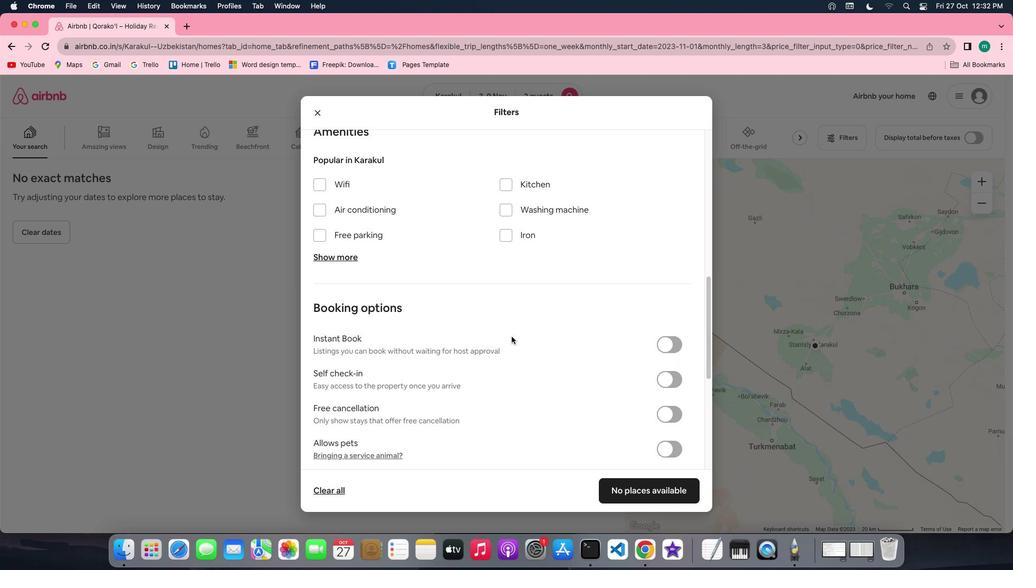 
Action: Mouse scrolled (514, 338) with delta (2, 1)
Screenshot: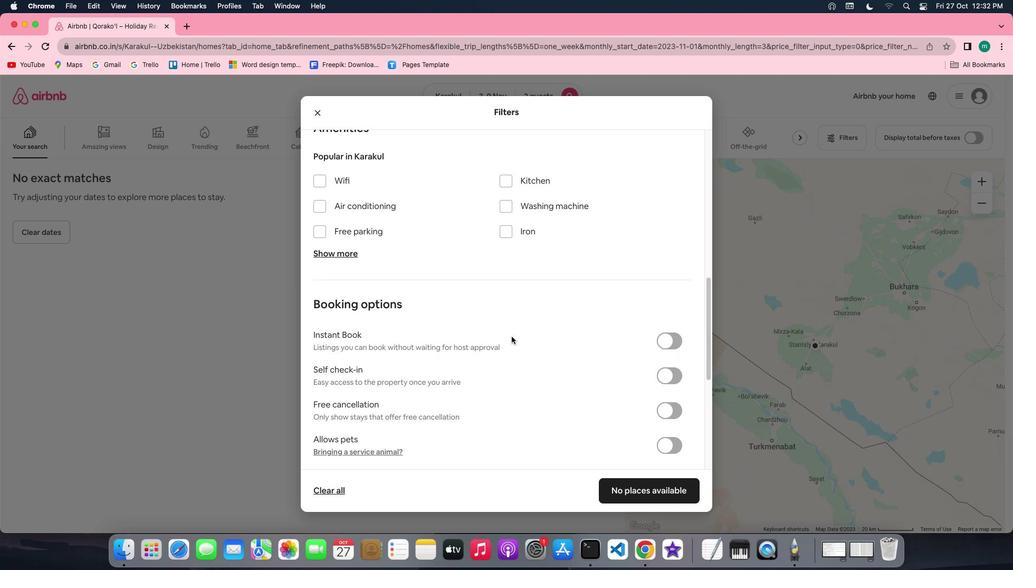 
Action: Mouse scrolled (514, 338) with delta (2, 1)
Screenshot: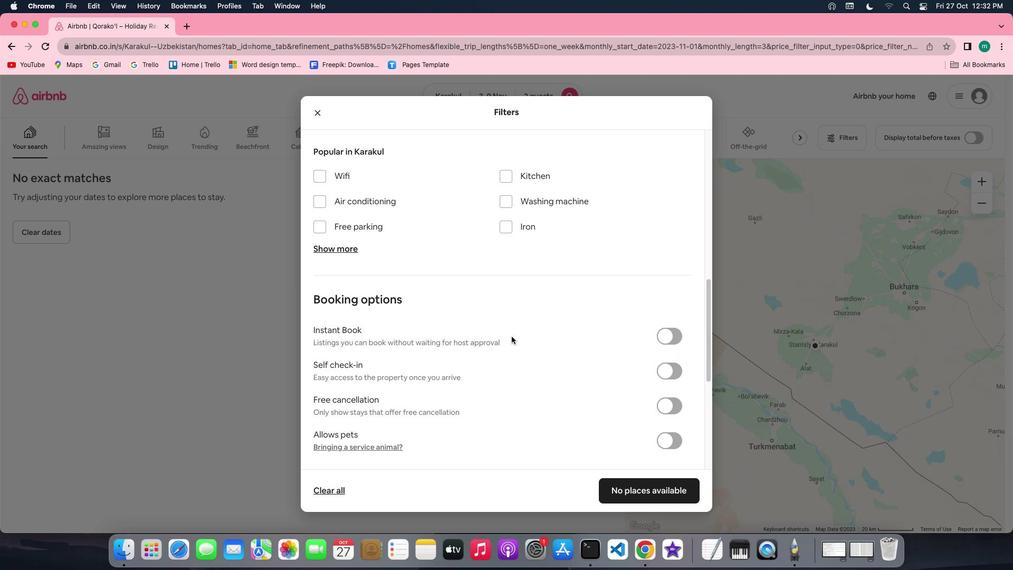 
Action: Mouse scrolled (514, 338) with delta (2, 1)
Screenshot: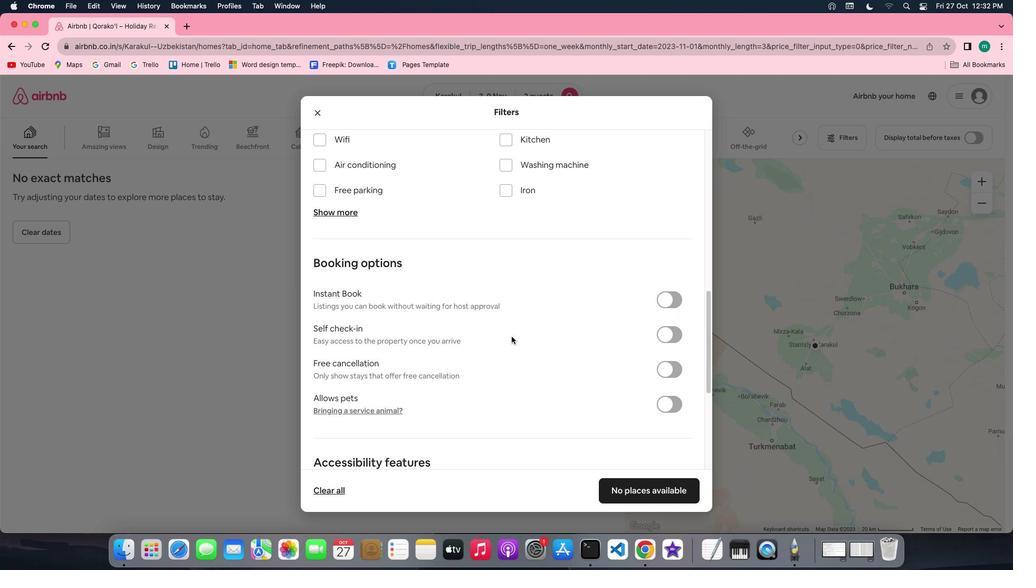 
Action: Mouse moved to (666, 321)
Screenshot: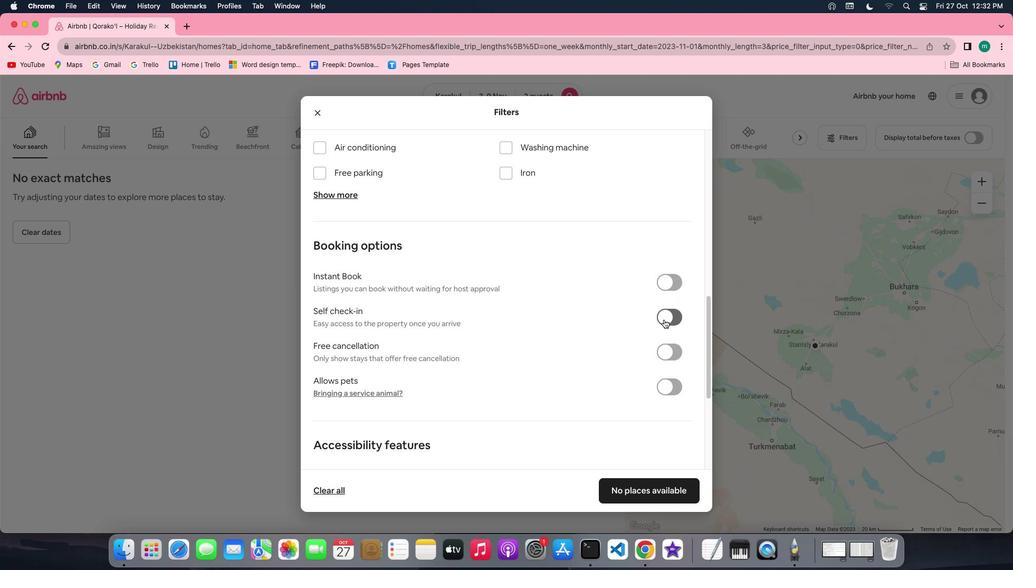 
Action: Mouse pressed left at (666, 321)
Screenshot: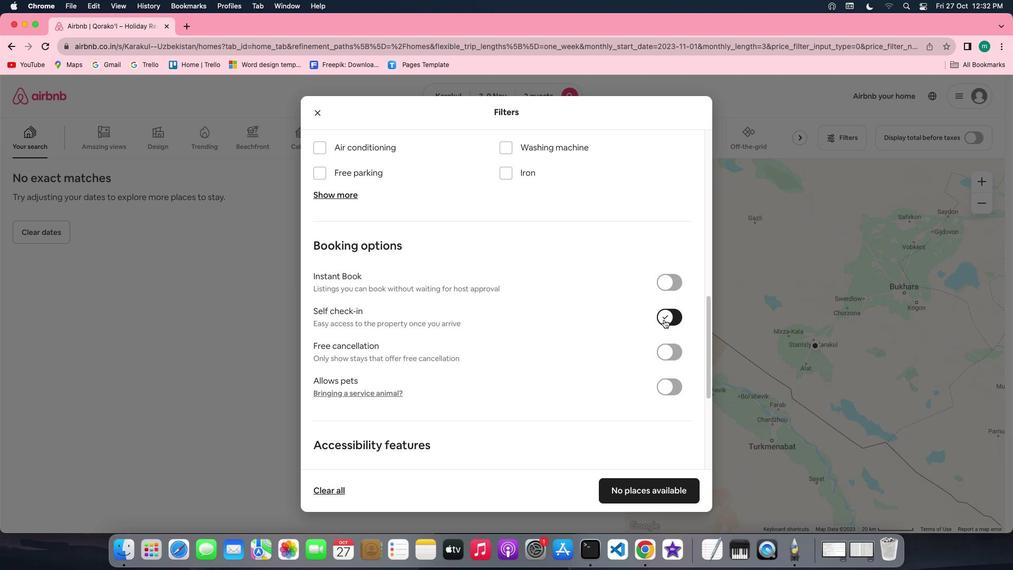 
Action: Mouse moved to (646, 491)
Screenshot: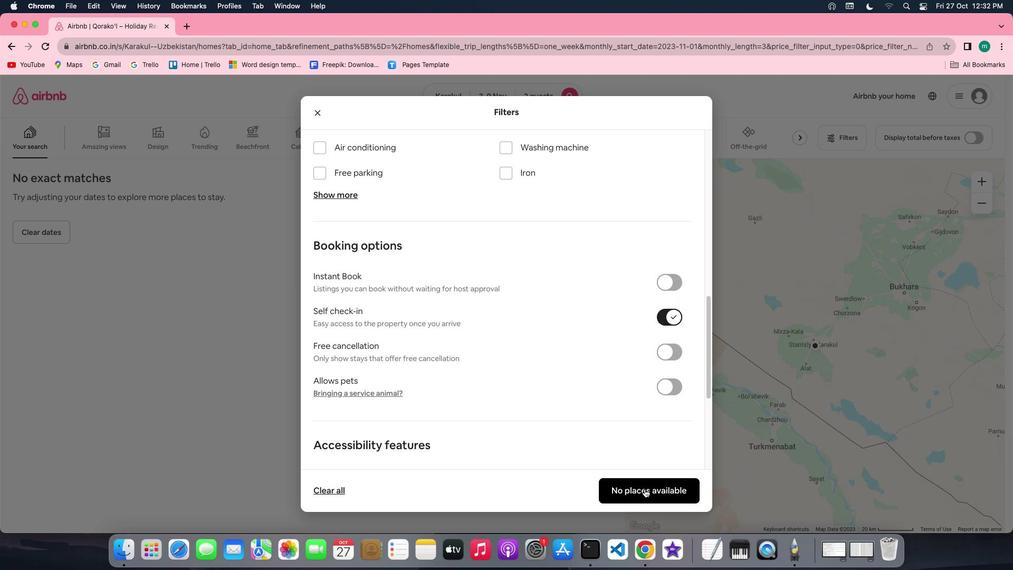 
Action: Mouse pressed left at (646, 491)
Screenshot: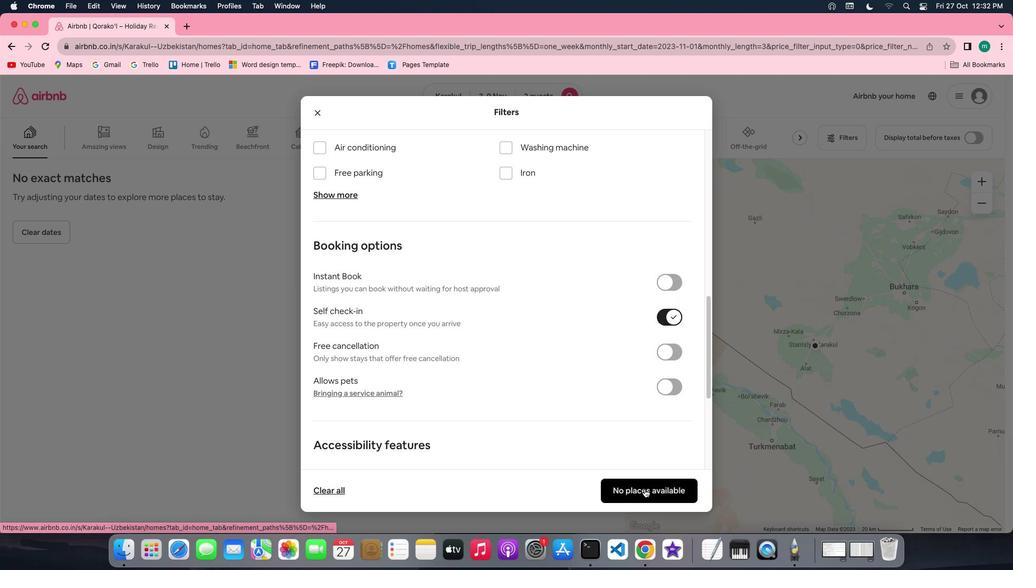 
Action: Mouse moved to (453, 375)
Screenshot: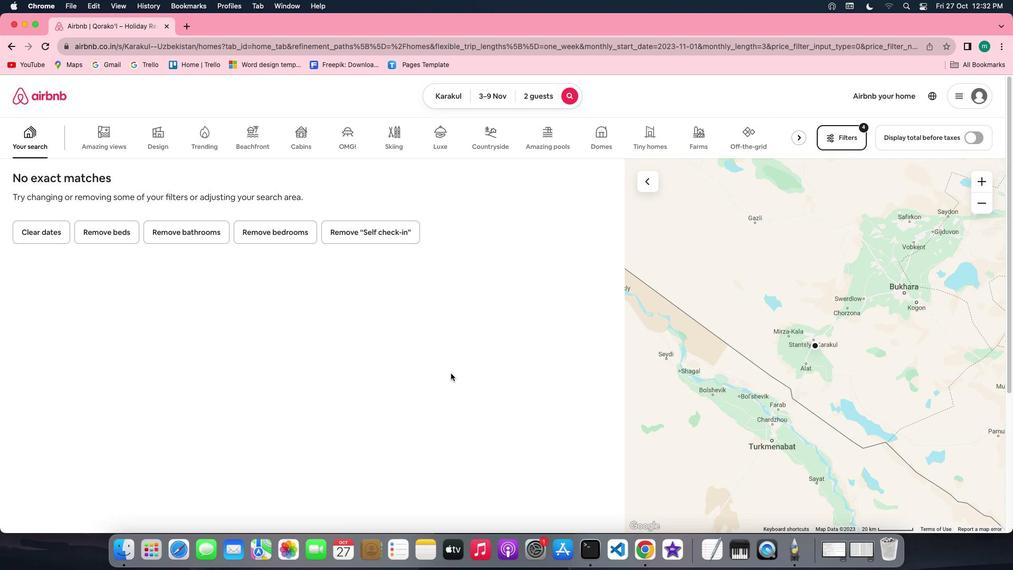 
